 Task: Search one way flight ticket for 5 adults, 2 children, 1 infant in seat and 2 infants on lap in economy from Huntsville: Huntsville International Airport(carl T. Jones Field) to Evansville: Evansville Regional Airport on 5-3-2023. Choice of flights is Singapure airlines. Number of bags: 2 checked bags. Price is upto 106000. Outbound departure time preference is 11:30.
Action: Mouse moved to (316, 15)
Screenshot: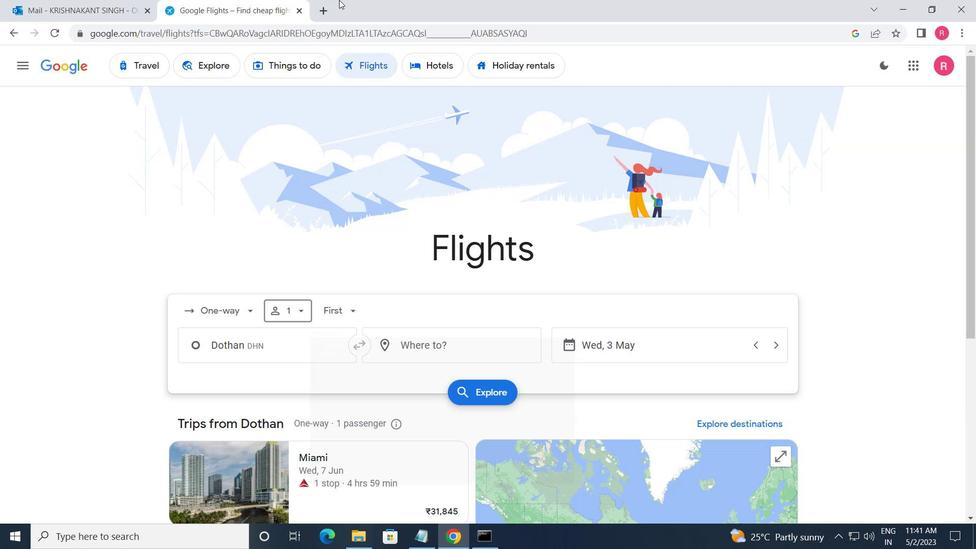 
Action: Mouse scrolled (316, 15) with delta (0, 0)
Screenshot: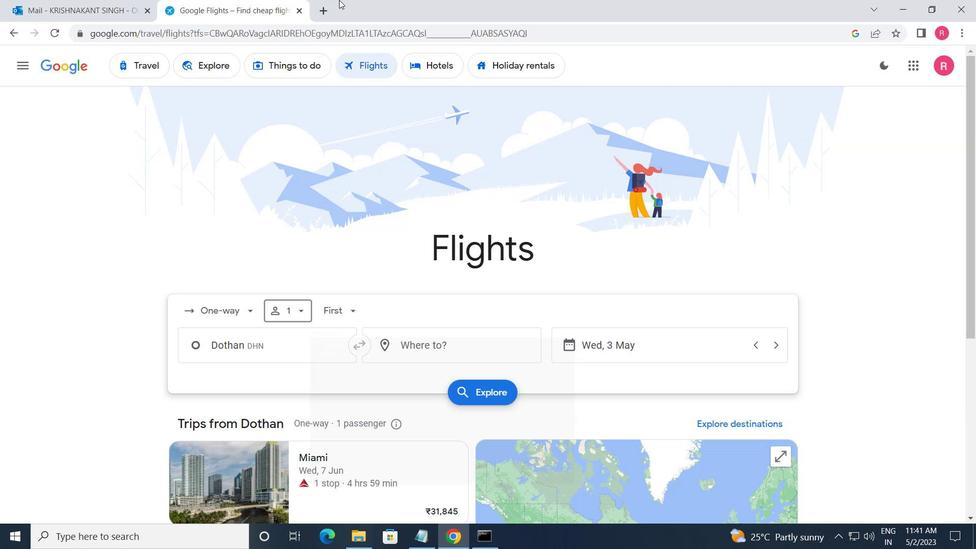 
Action: Mouse moved to (216, 323)
Screenshot: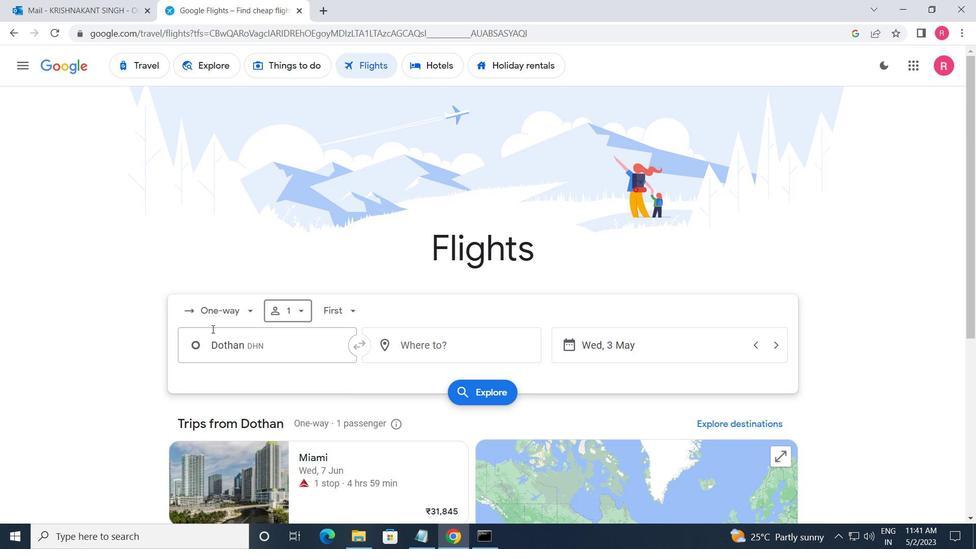 
Action: Mouse pressed left at (216, 323)
Screenshot: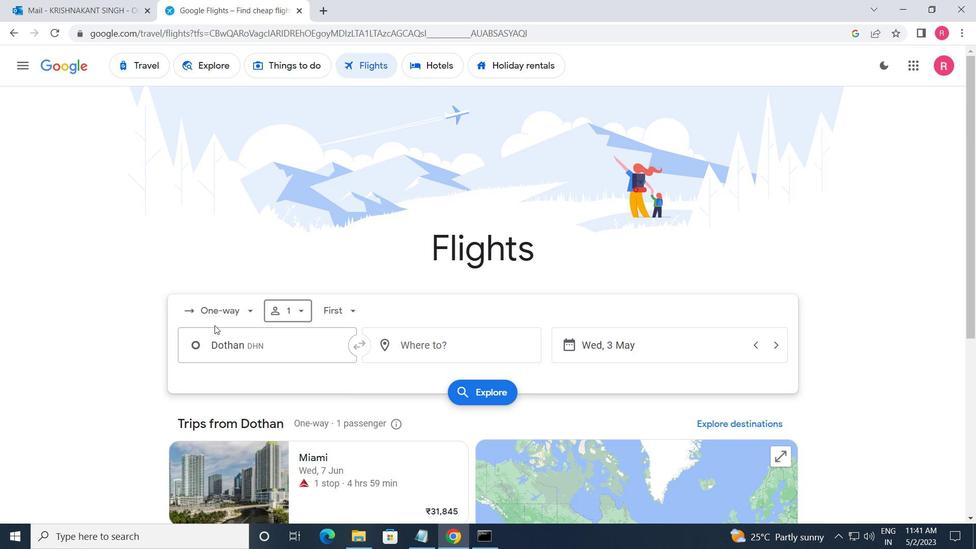 
Action: Mouse moved to (237, 373)
Screenshot: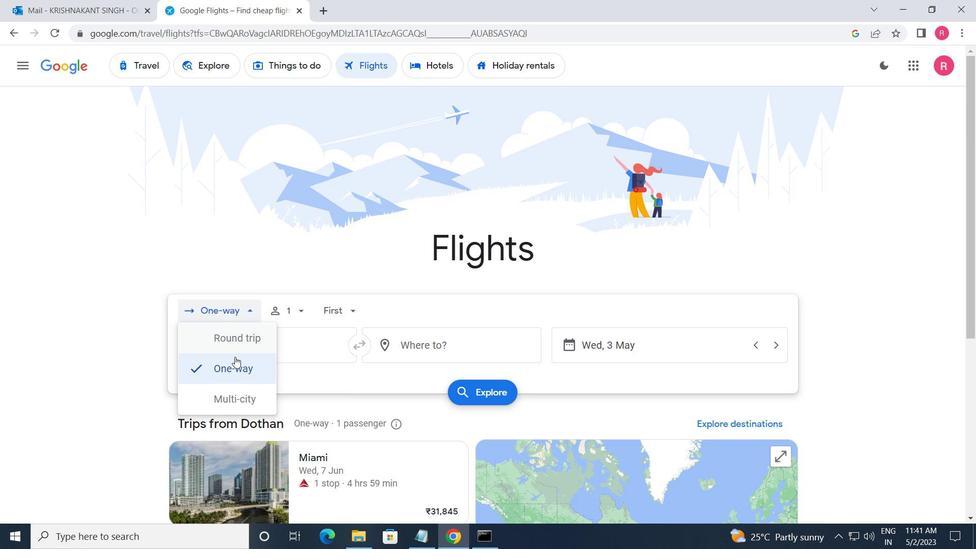 
Action: Mouse pressed left at (237, 373)
Screenshot: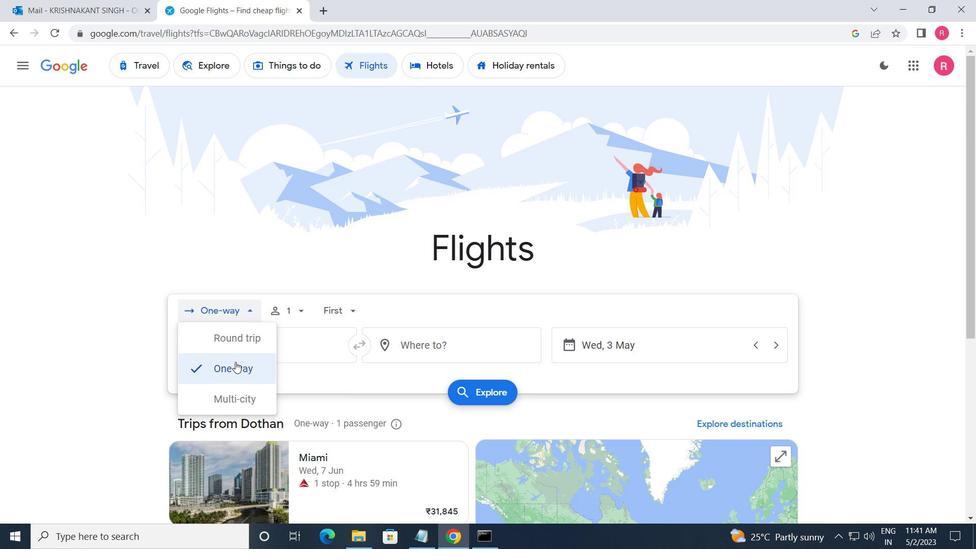
Action: Mouse moved to (292, 319)
Screenshot: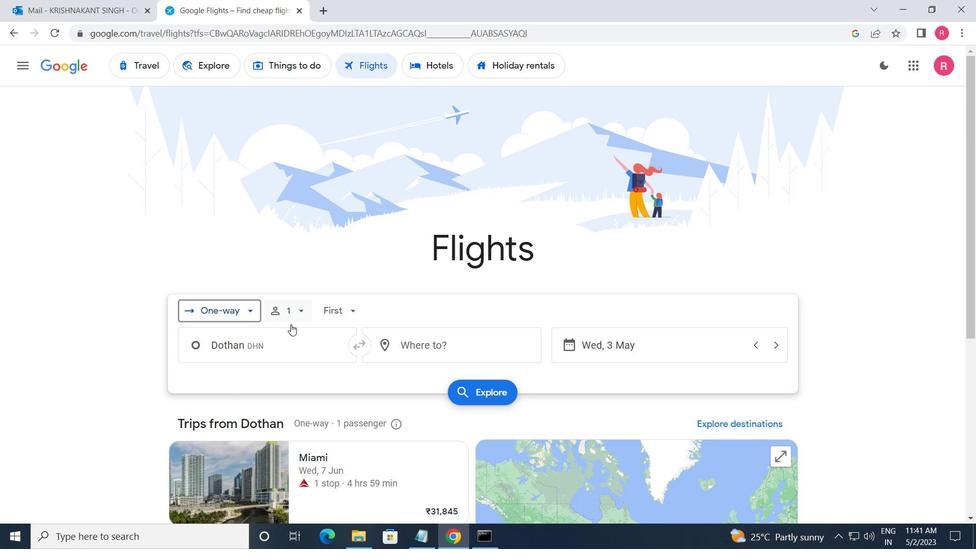 
Action: Mouse pressed left at (292, 319)
Screenshot: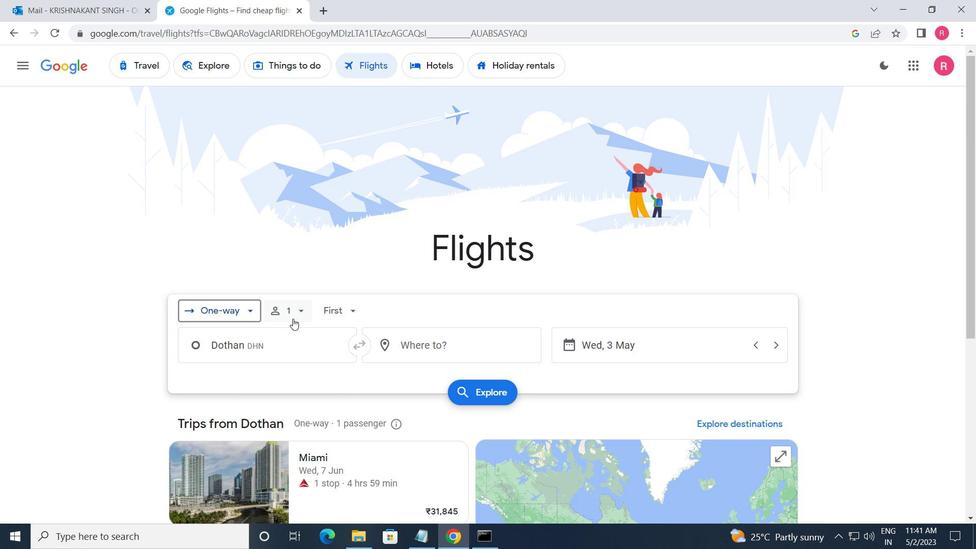 
Action: Mouse moved to (392, 344)
Screenshot: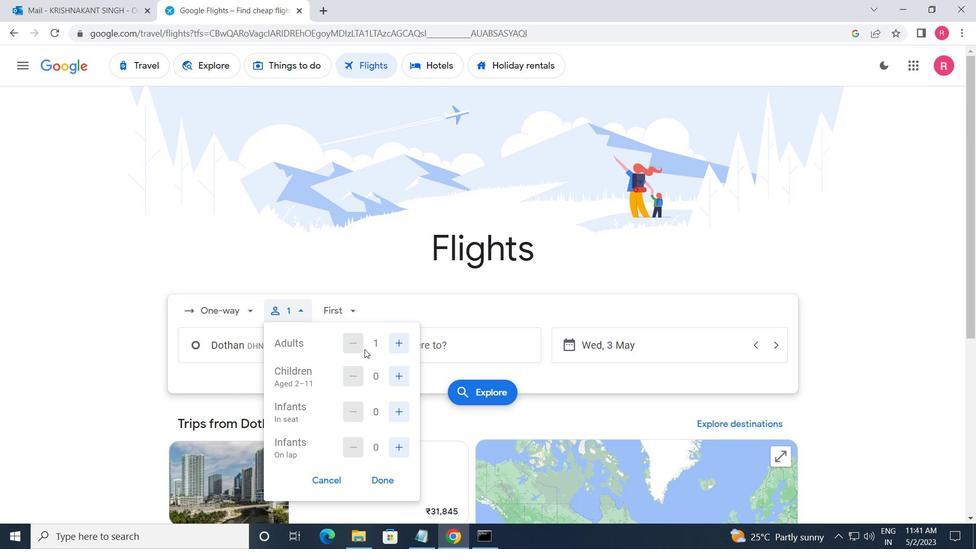 
Action: Mouse pressed left at (392, 344)
Screenshot: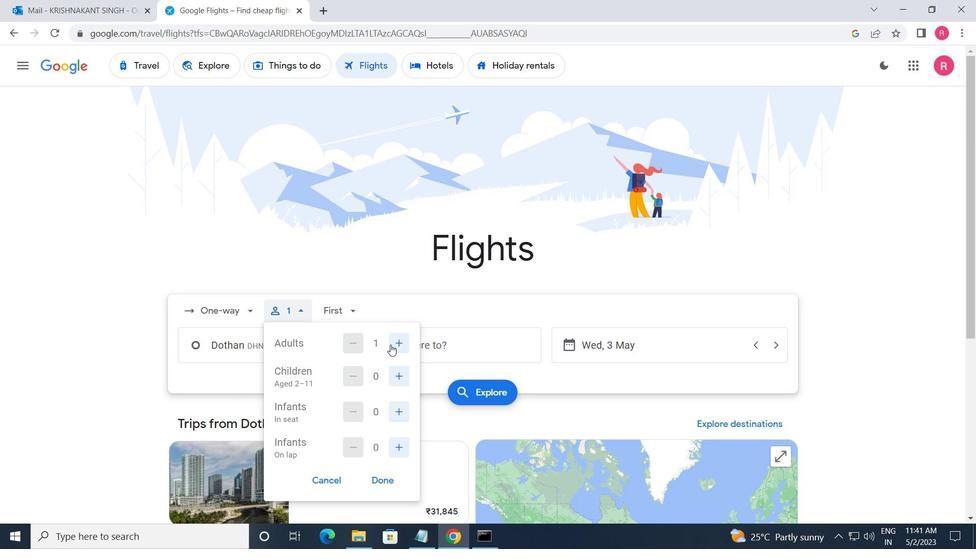 
Action: Mouse pressed left at (392, 344)
Screenshot: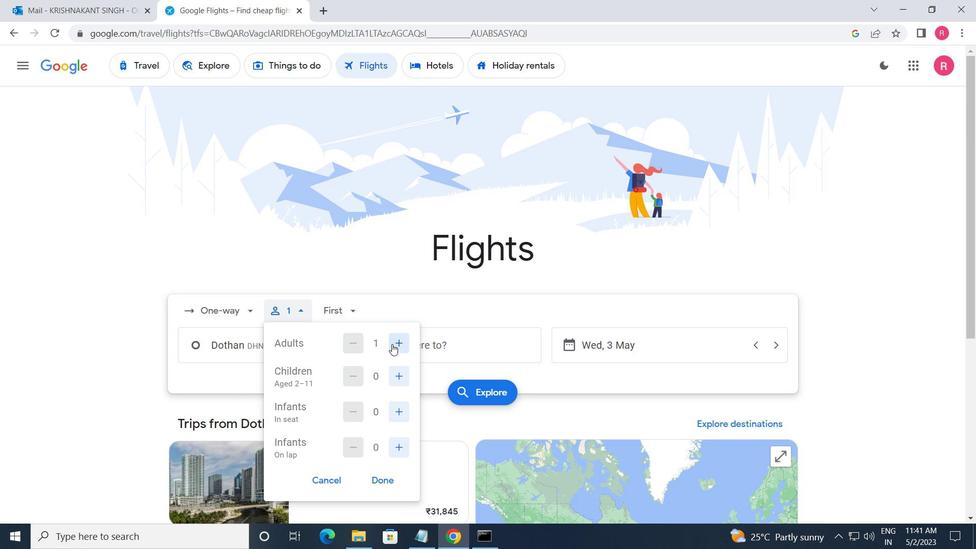 
Action: Mouse pressed left at (392, 344)
Screenshot: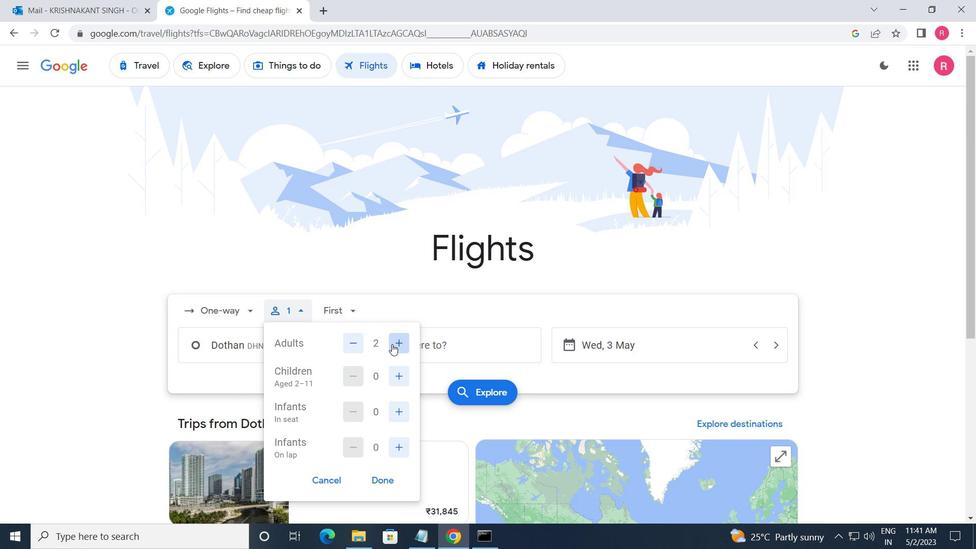 
Action: Mouse moved to (392, 344)
Screenshot: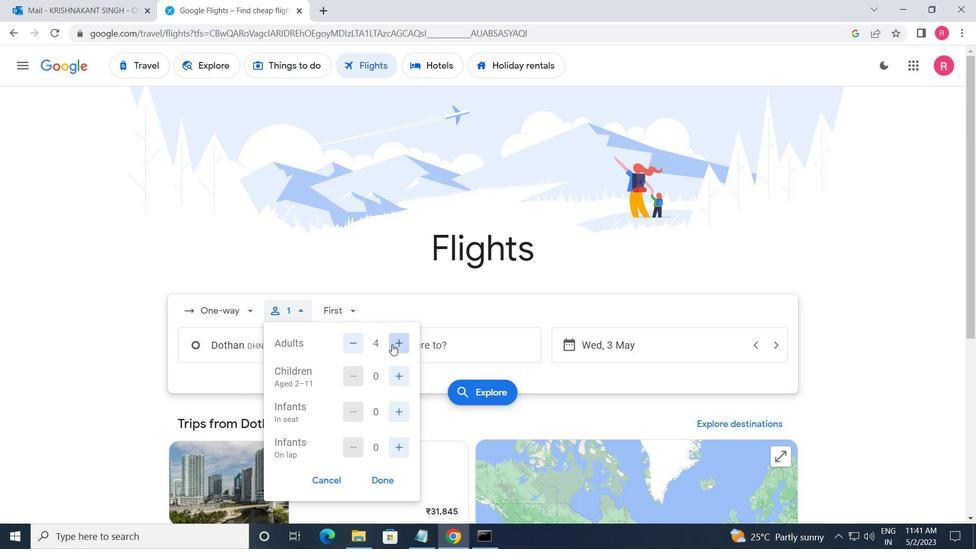 
Action: Mouse pressed left at (392, 344)
Screenshot: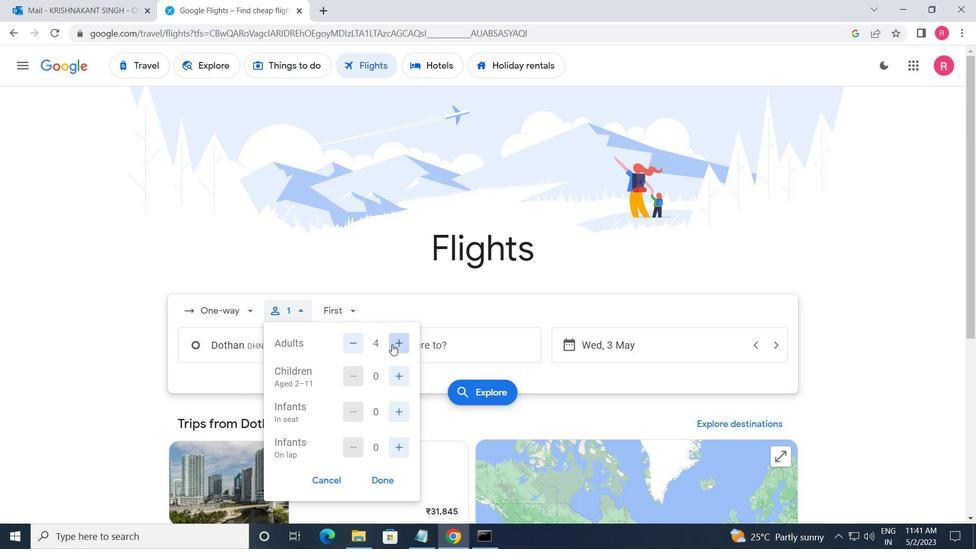 
Action: Mouse moved to (402, 375)
Screenshot: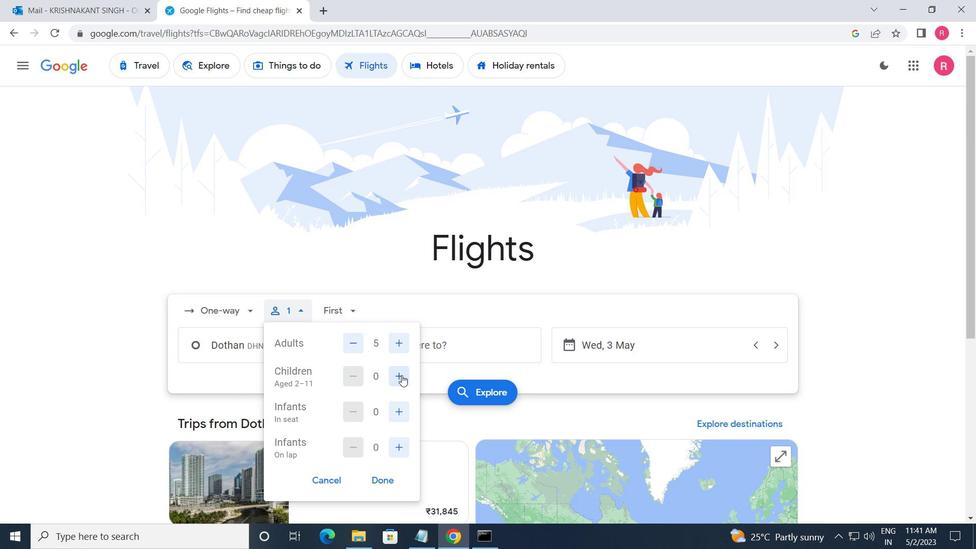 
Action: Mouse pressed left at (402, 375)
Screenshot: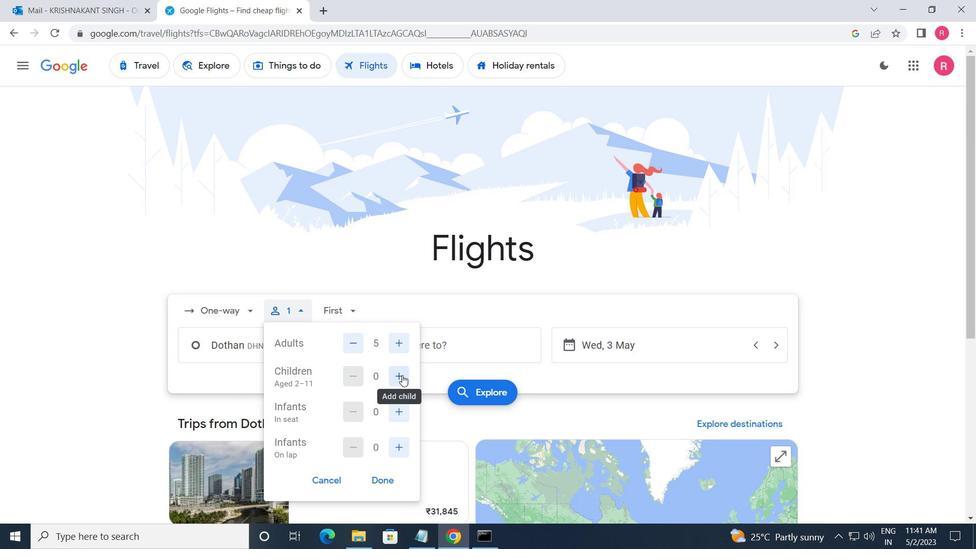 
Action: Mouse moved to (402, 375)
Screenshot: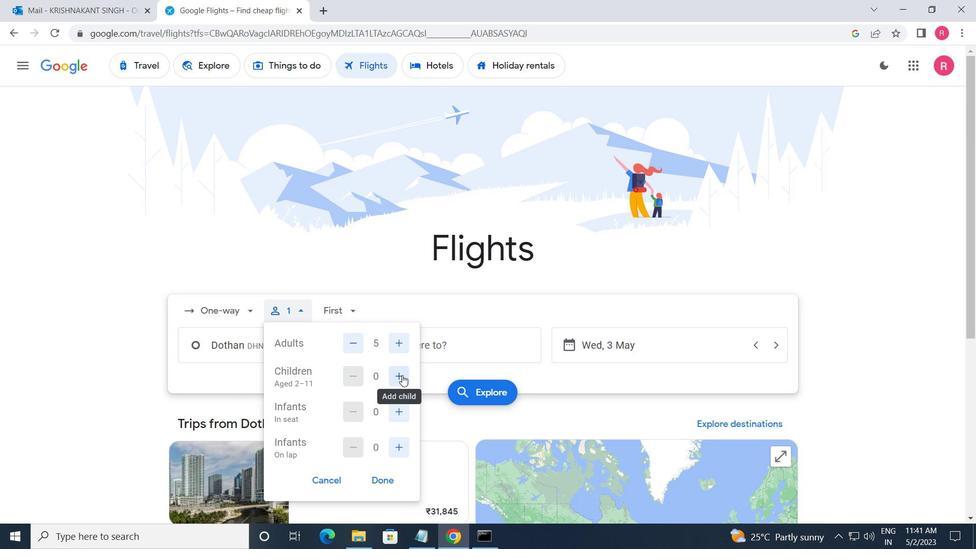 
Action: Mouse pressed left at (402, 375)
Screenshot: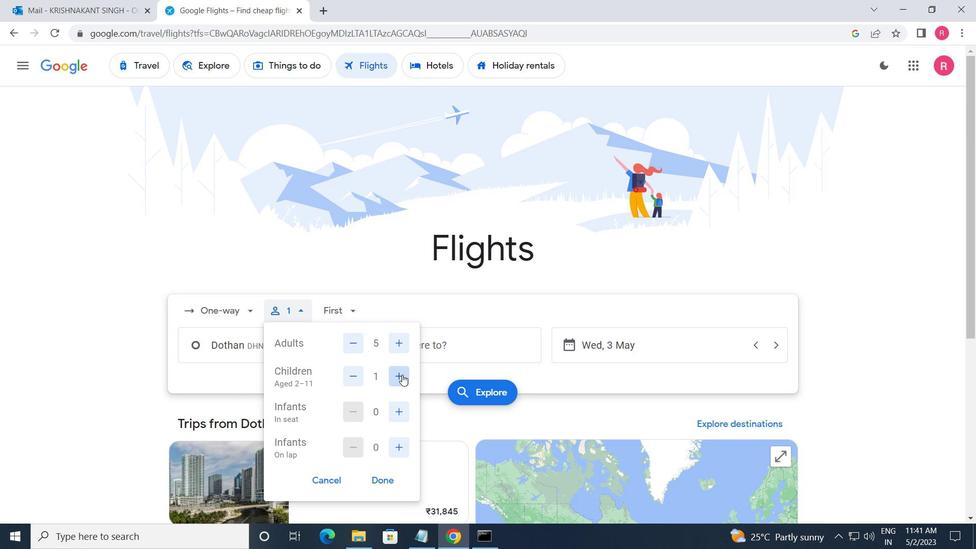 
Action: Mouse moved to (398, 404)
Screenshot: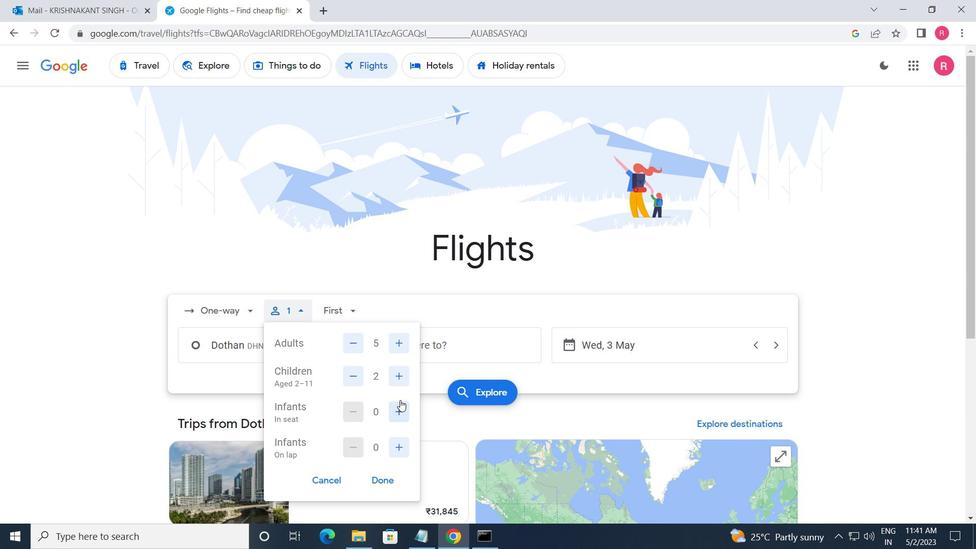 
Action: Mouse pressed left at (398, 404)
Screenshot: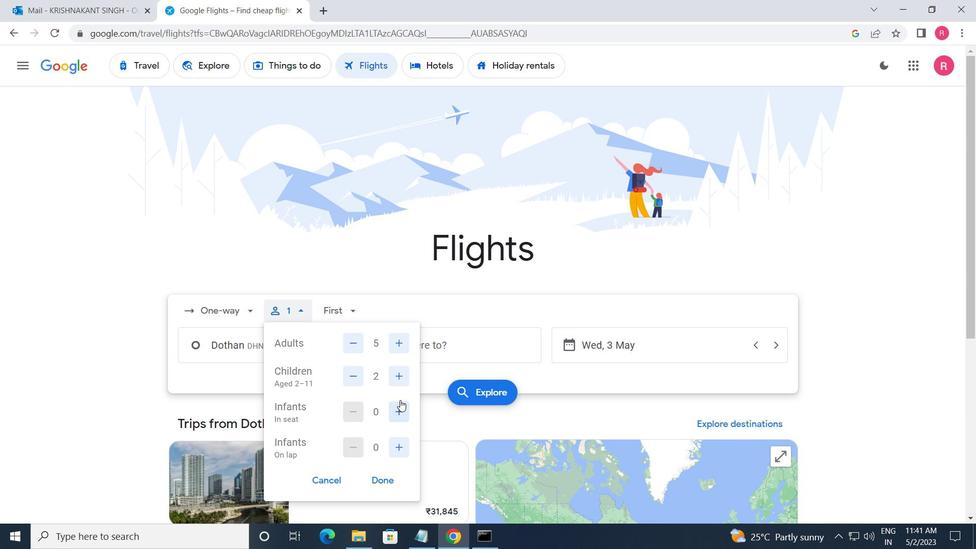 
Action: Mouse moved to (394, 448)
Screenshot: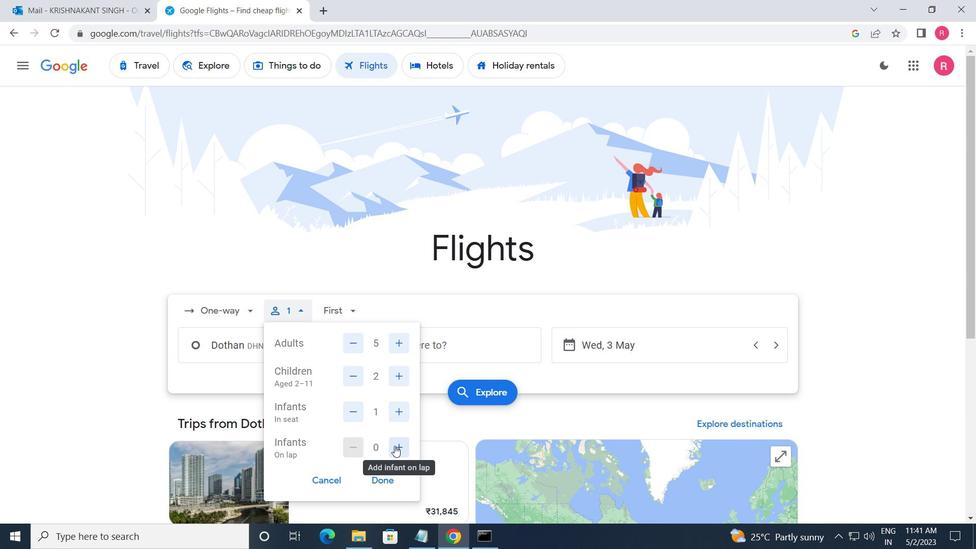 
Action: Mouse pressed left at (394, 448)
Screenshot: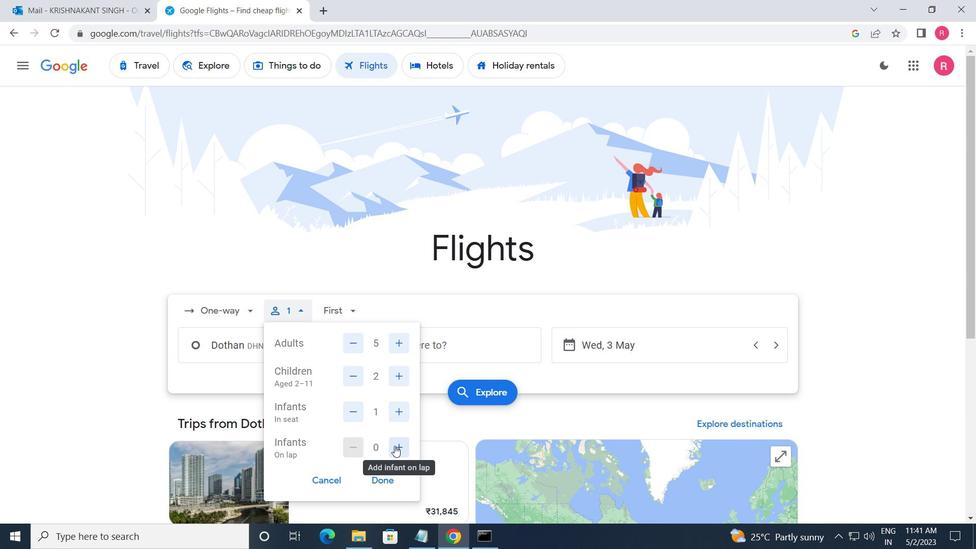 
Action: Mouse moved to (380, 474)
Screenshot: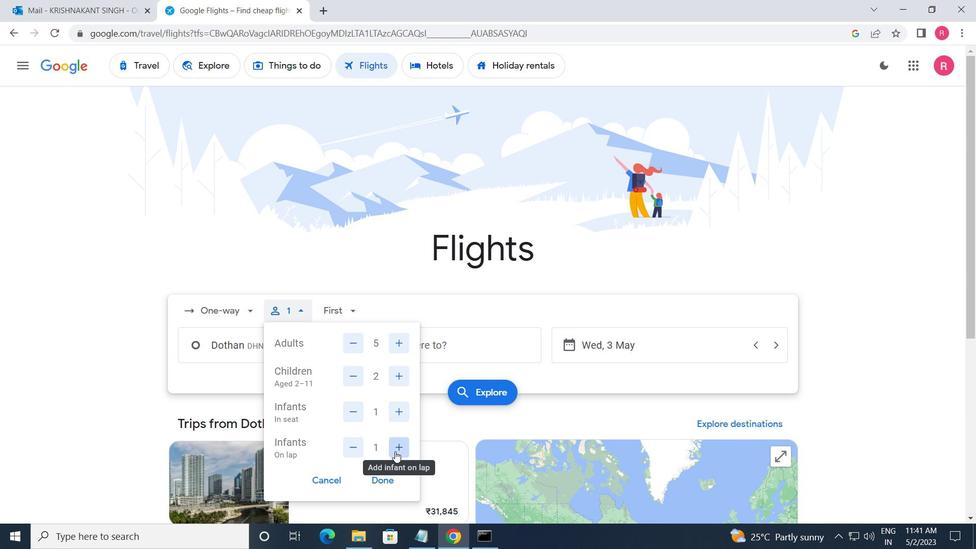 
Action: Mouse pressed left at (380, 474)
Screenshot: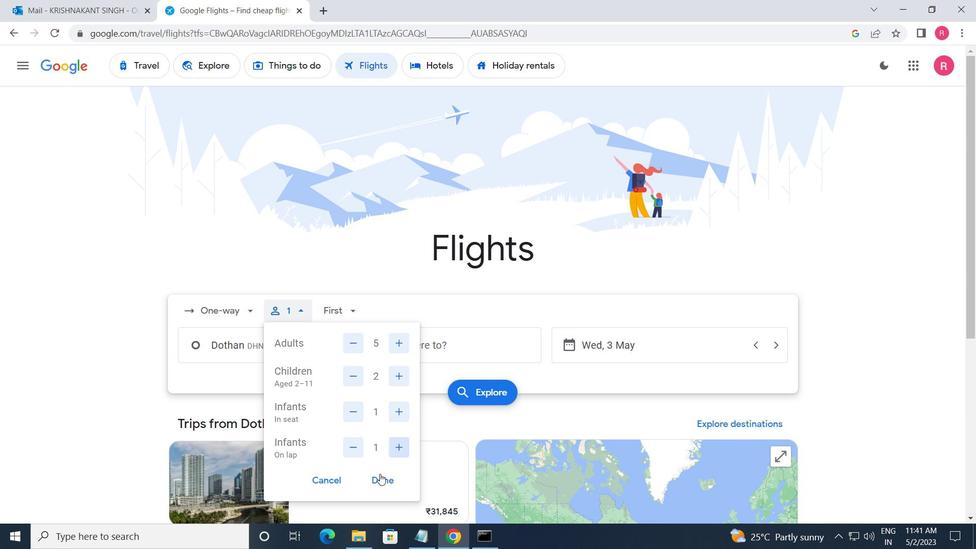 
Action: Mouse moved to (341, 319)
Screenshot: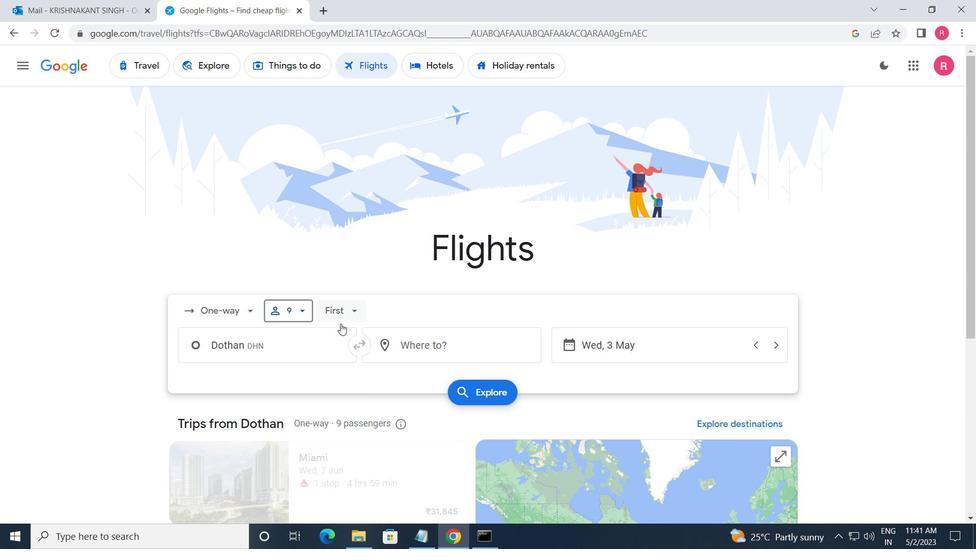 
Action: Mouse pressed left at (341, 319)
Screenshot: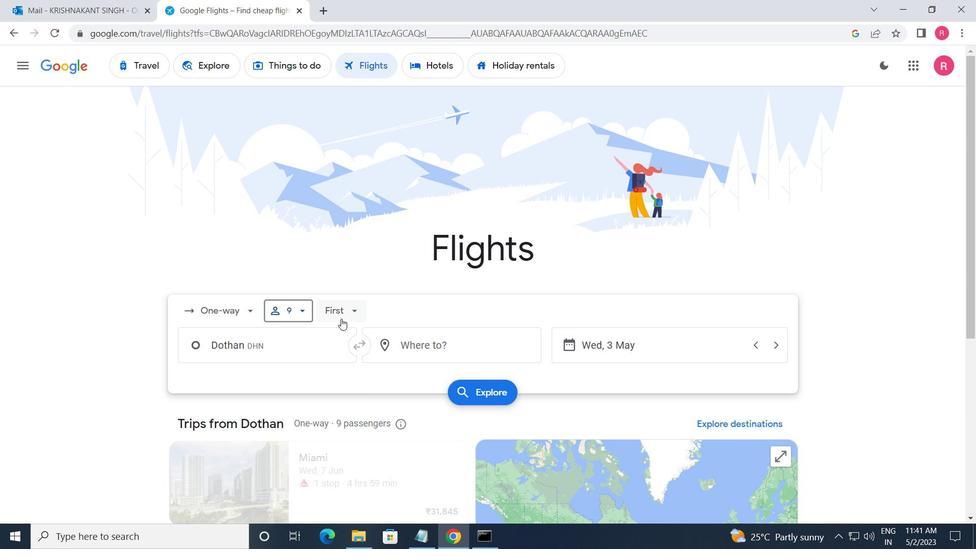 
Action: Mouse moved to (380, 349)
Screenshot: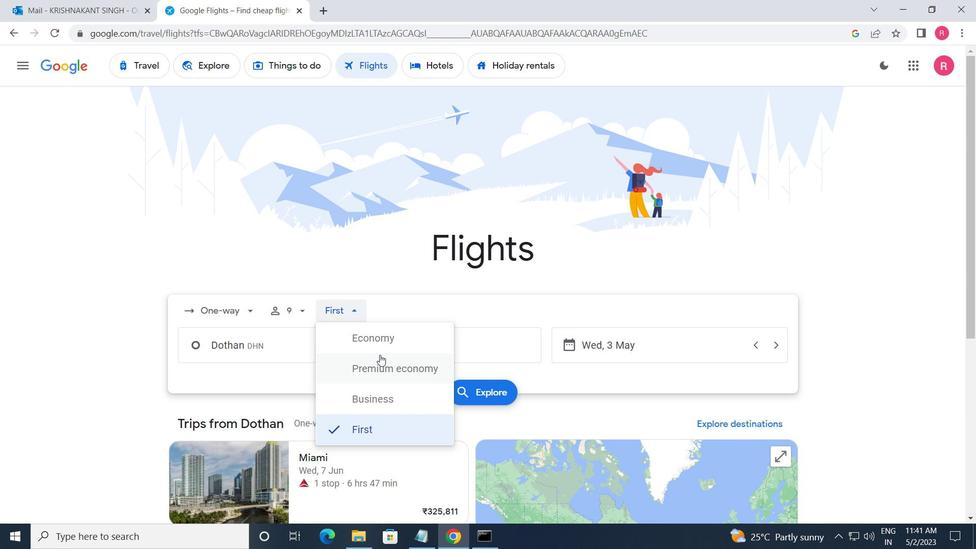
Action: Mouse pressed left at (380, 349)
Screenshot: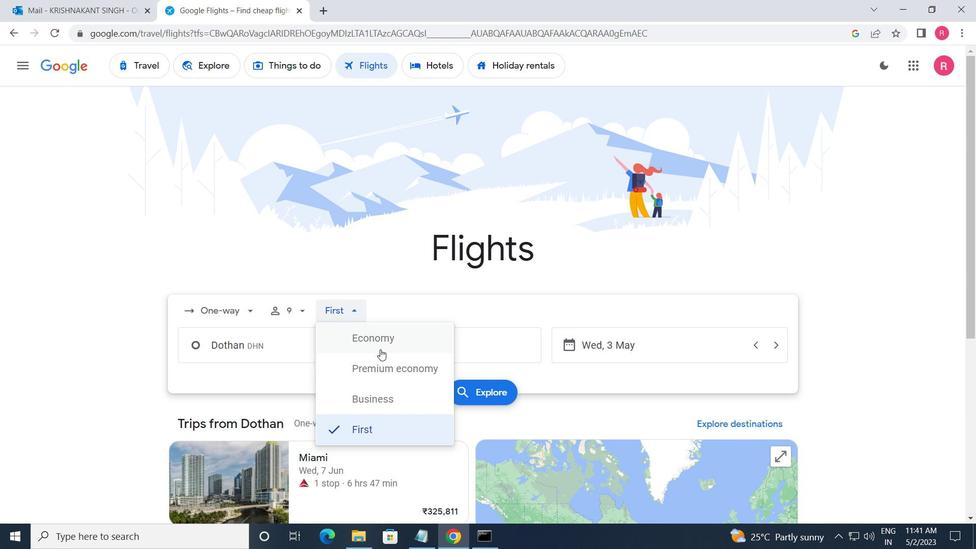 
Action: Mouse moved to (276, 339)
Screenshot: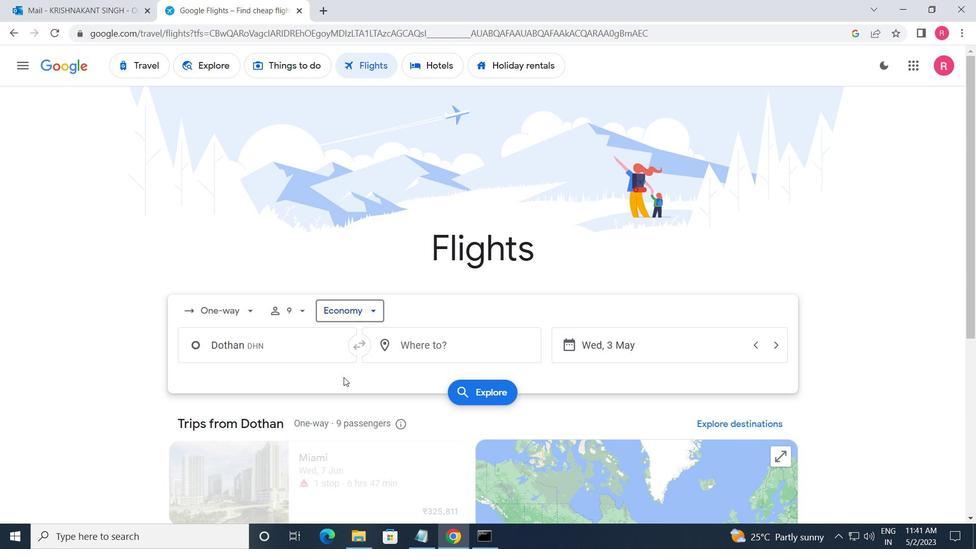 
Action: Mouse pressed left at (276, 339)
Screenshot: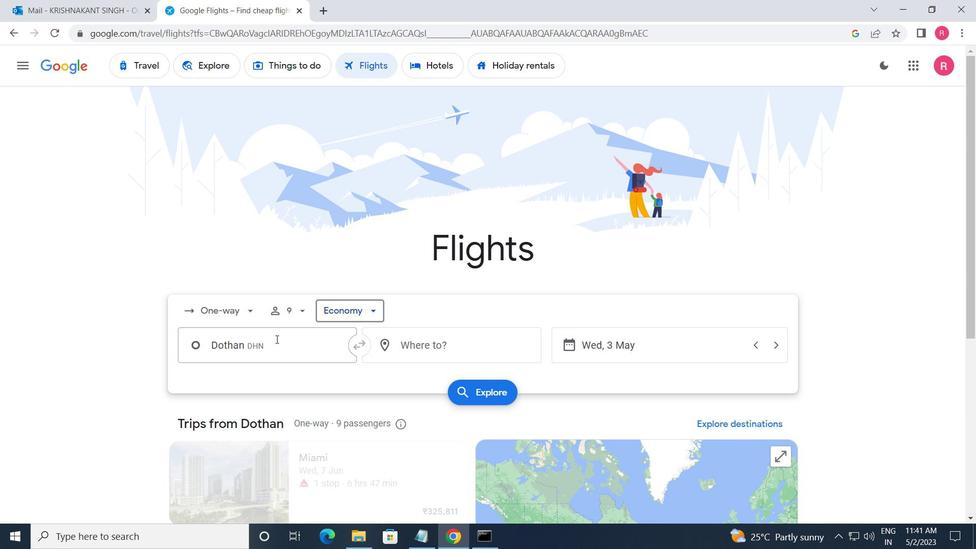
Action: Mouse moved to (248, 276)
Screenshot: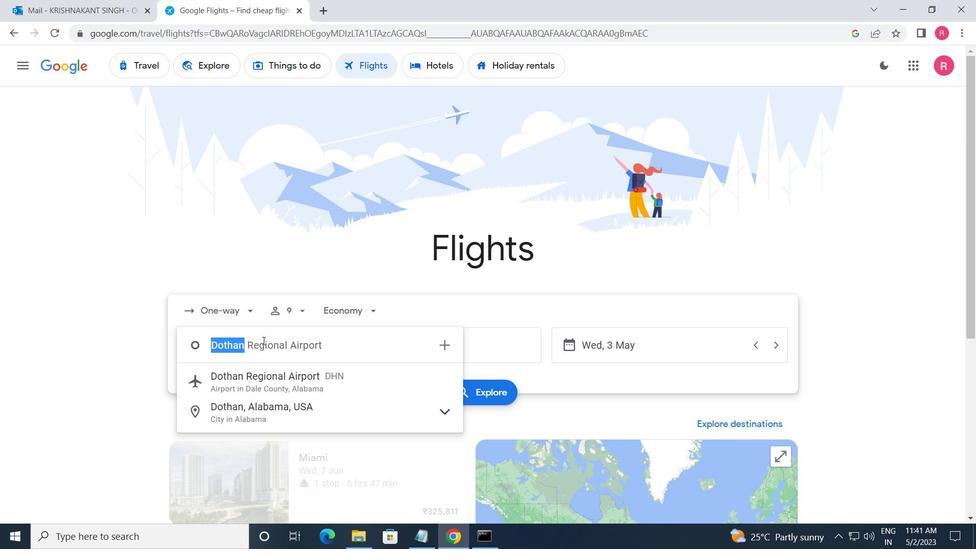 
Action: Key pressed <Key.shift_r>Hunts
Screenshot: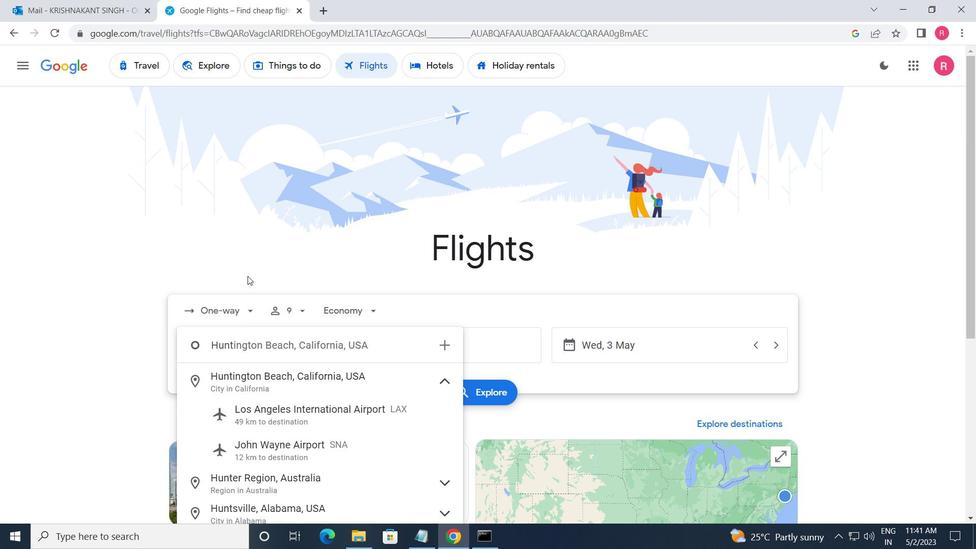 
Action: Mouse moved to (323, 427)
Screenshot: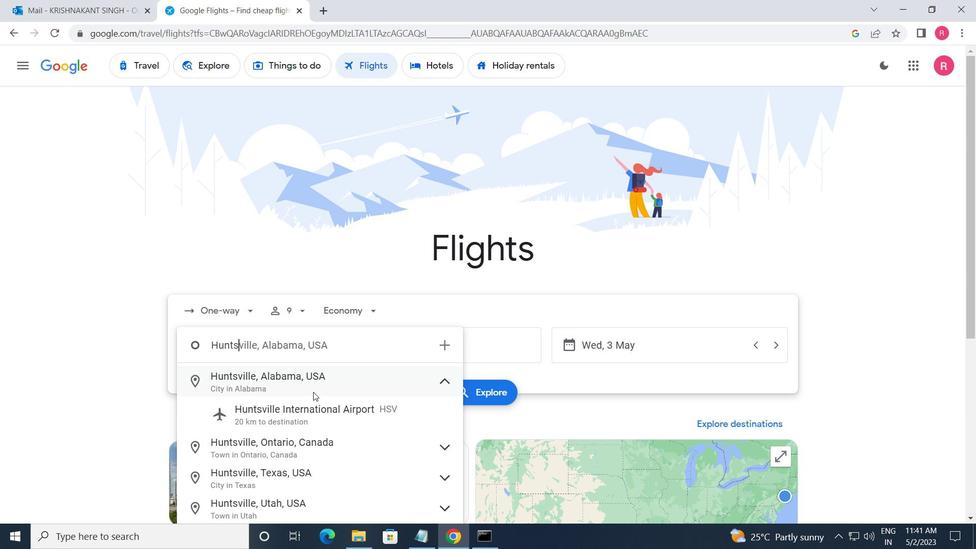 
Action: Mouse pressed left at (323, 427)
Screenshot: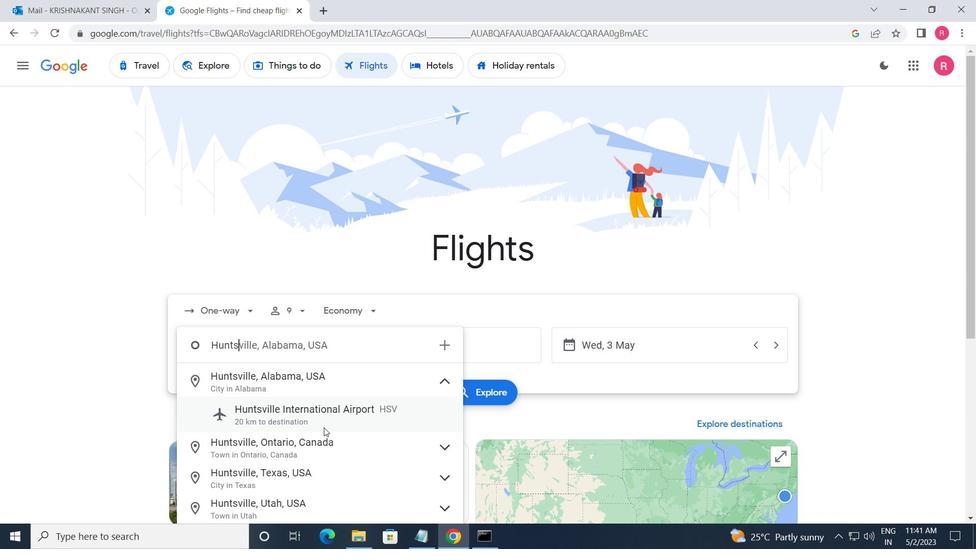 
Action: Mouse moved to (410, 353)
Screenshot: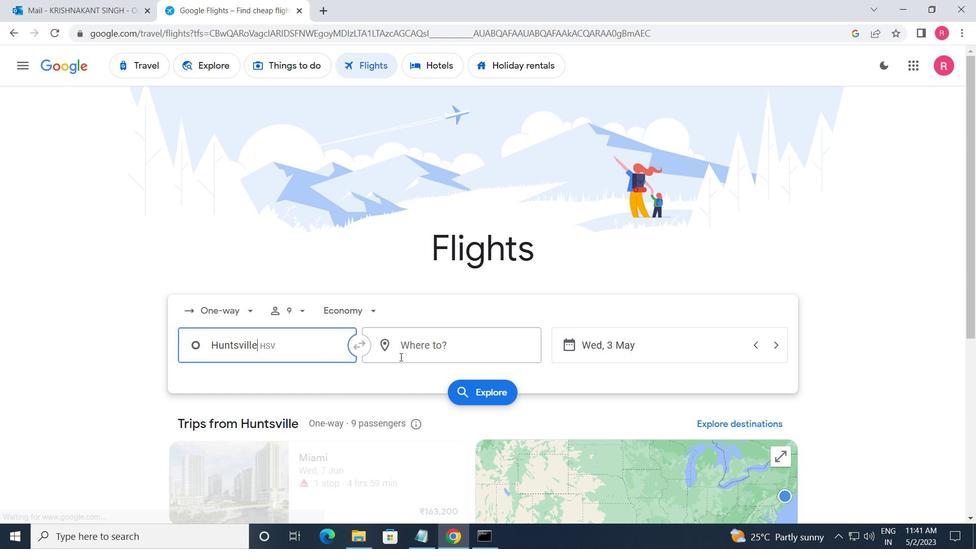 
Action: Mouse pressed left at (410, 353)
Screenshot: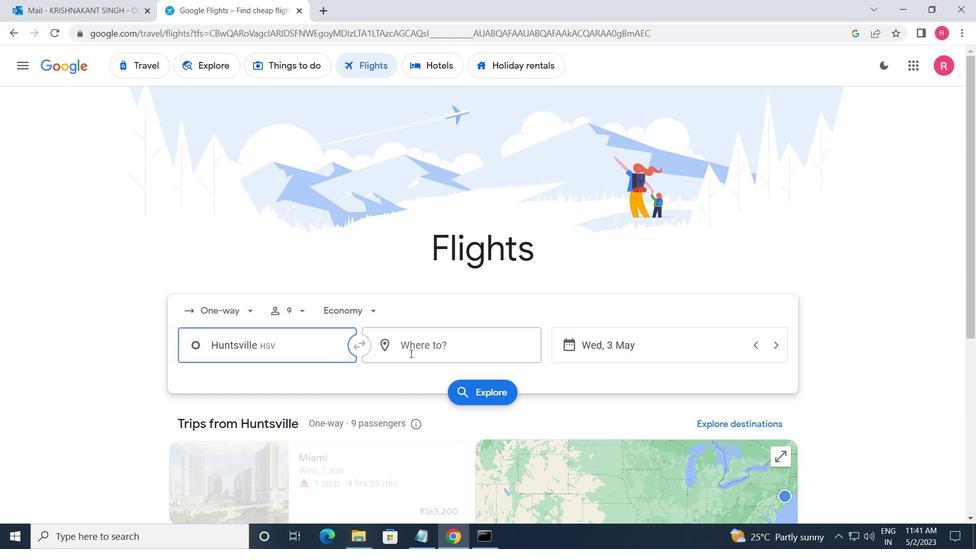 
Action: Mouse moved to (448, 470)
Screenshot: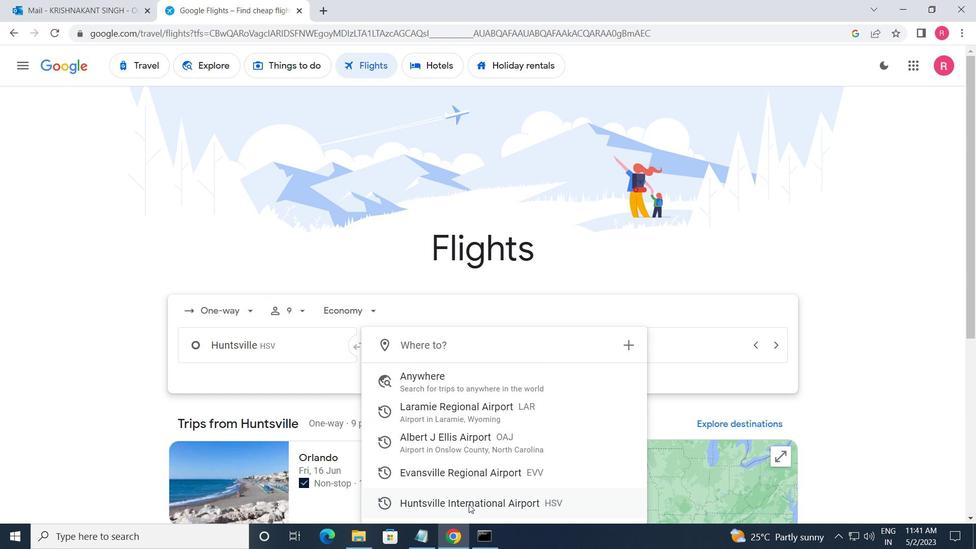
Action: Mouse pressed left at (448, 470)
Screenshot: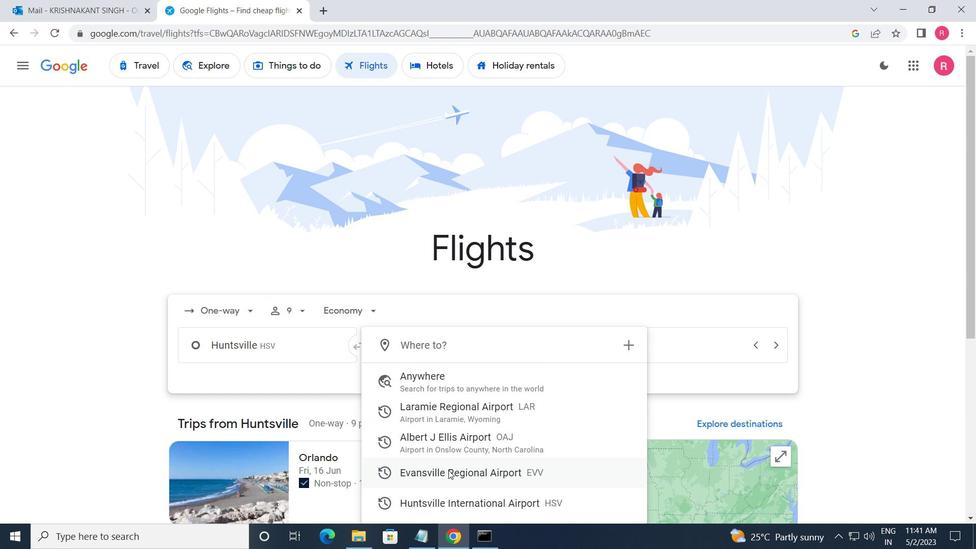 
Action: Mouse moved to (632, 343)
Screenshot: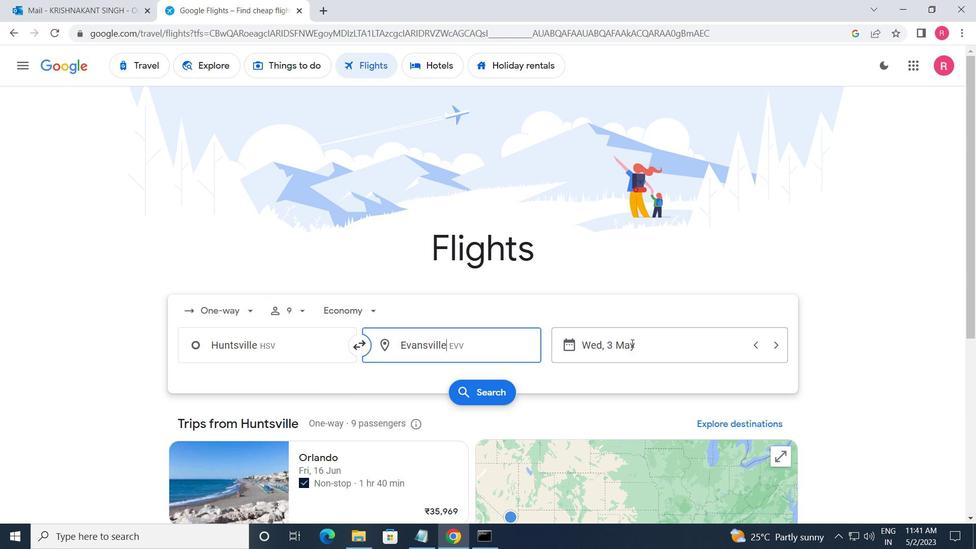 
Action: Mouse pressed left at (632, 343)
Screenshot: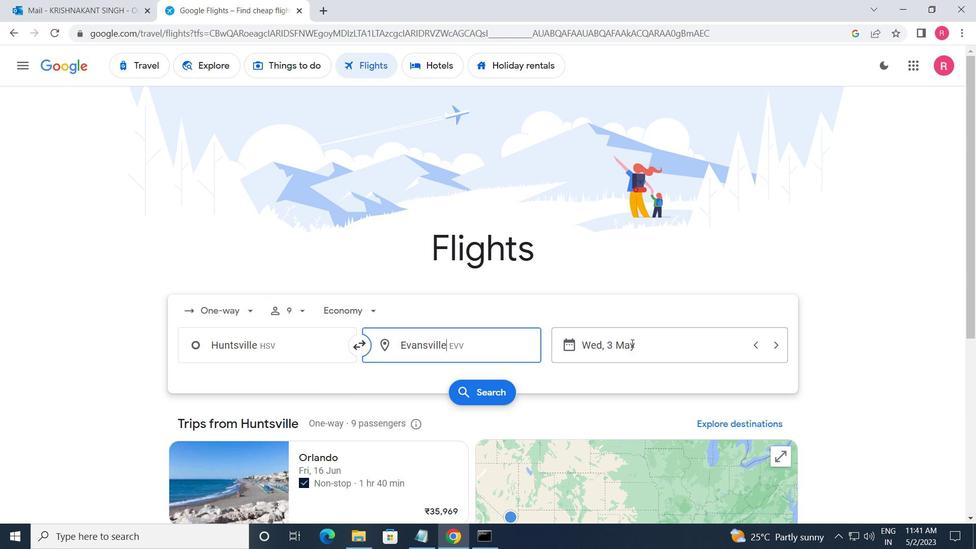 
Action: Mouse moved to (428, 288)
Screenshot: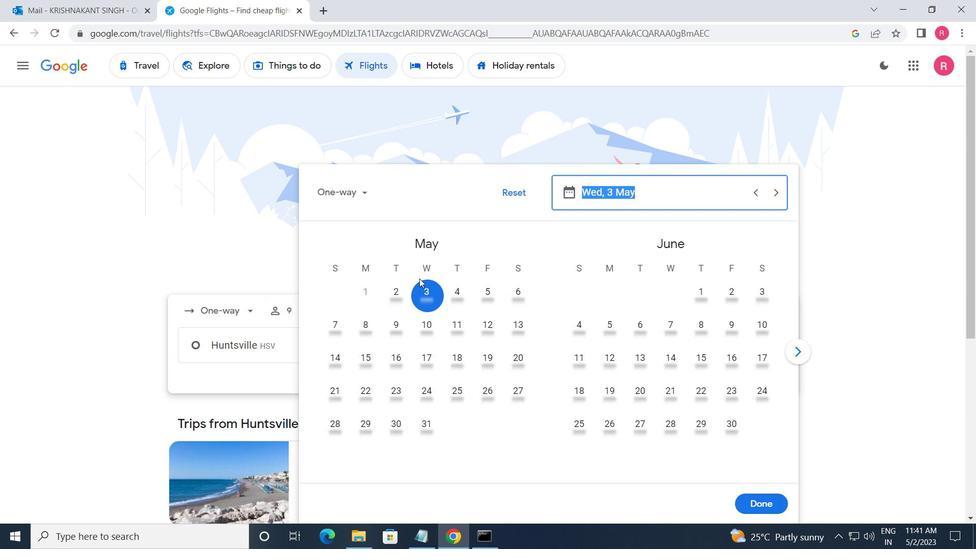 
Action: Mouse pressed left at (428, 288)
Screenshot: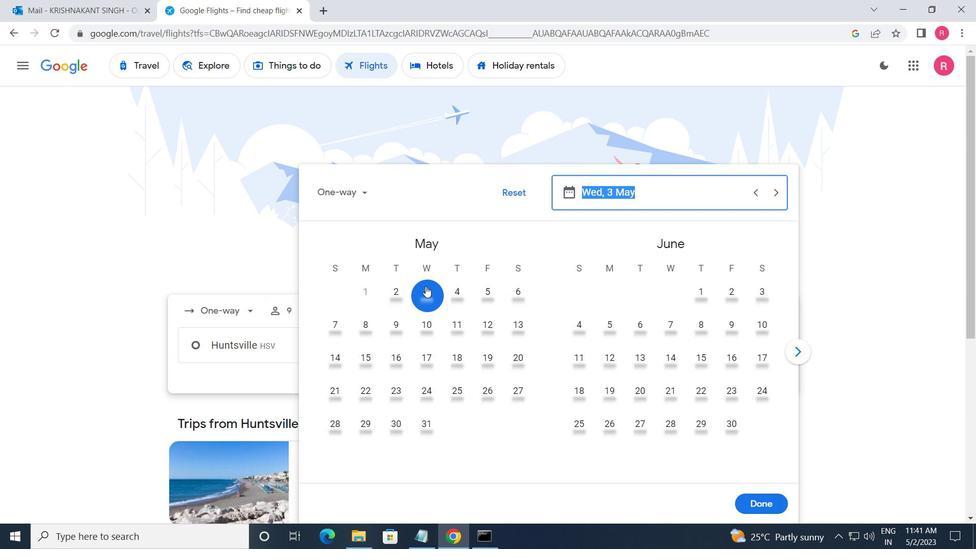 
Action: Mouse moved to (745, 505)
Screenshot: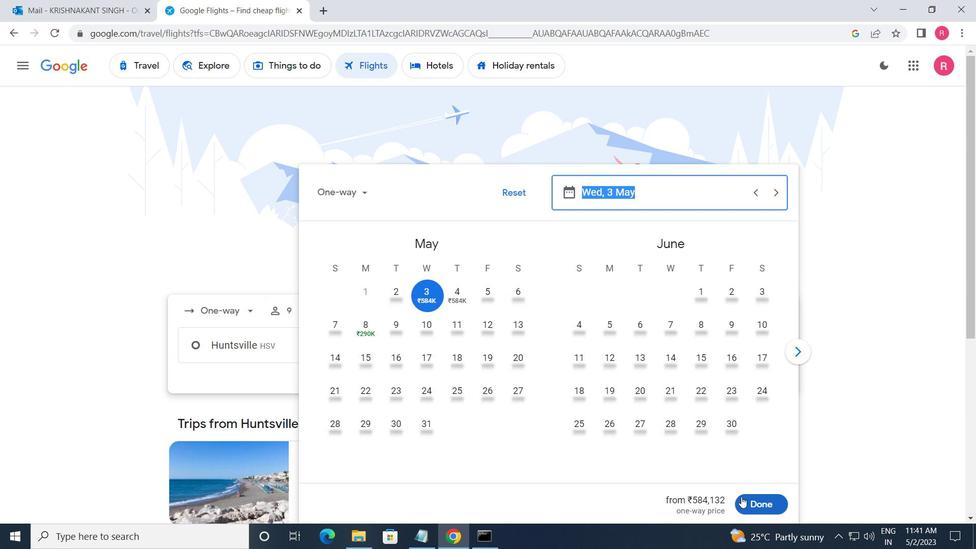 
Action: Mouse pressed left at (745, 505)
Screenshot: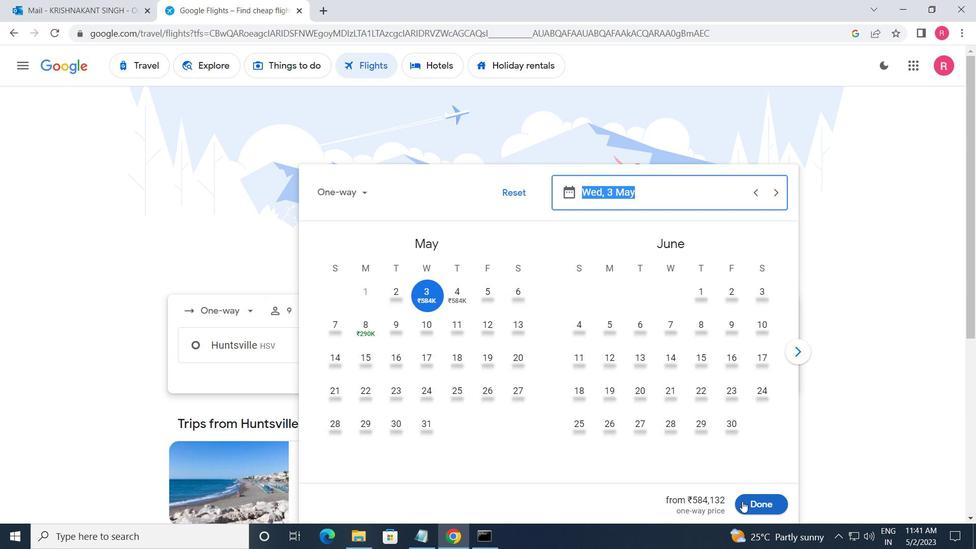 
Action: Mouse moved to (474, 384)
Screenshot: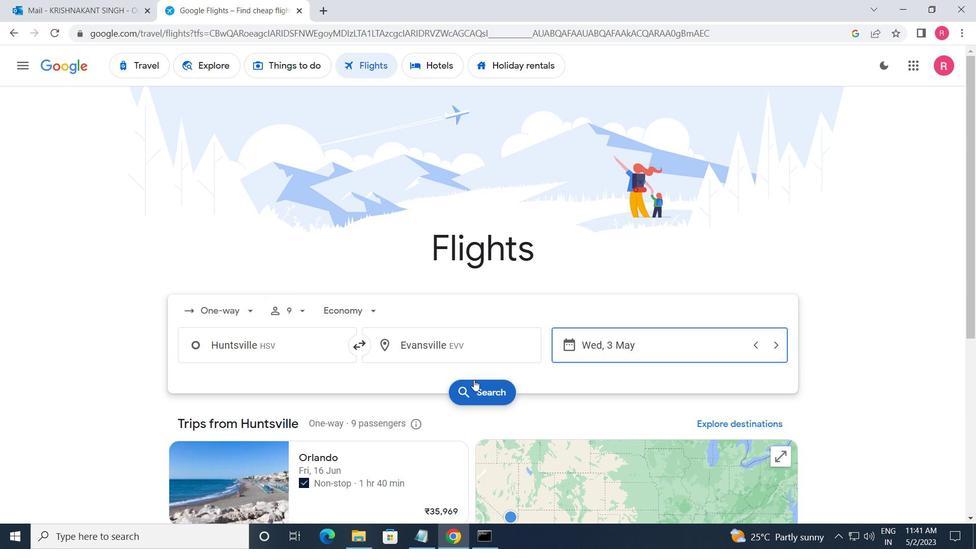 
Action: Mouse pressed left at (474, 384)
Screenshot: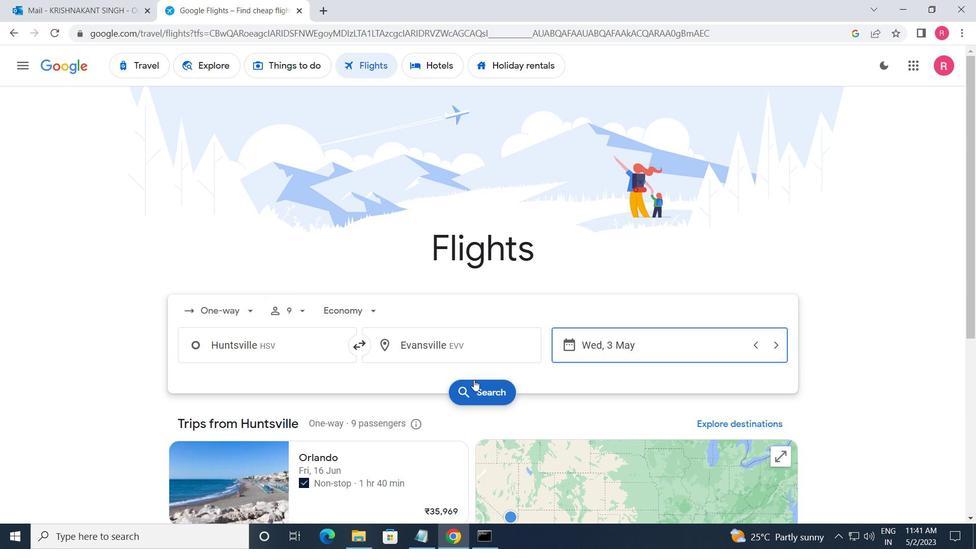 
Action: Mouse moved to (204, 183)
Screenshot: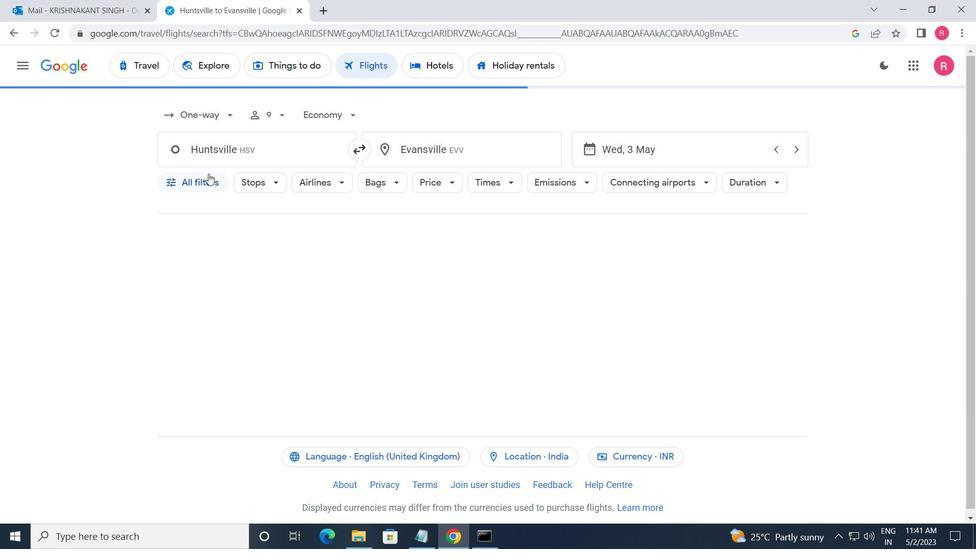 
Action: Mouse pressed left at (204, 183)
Screenshot: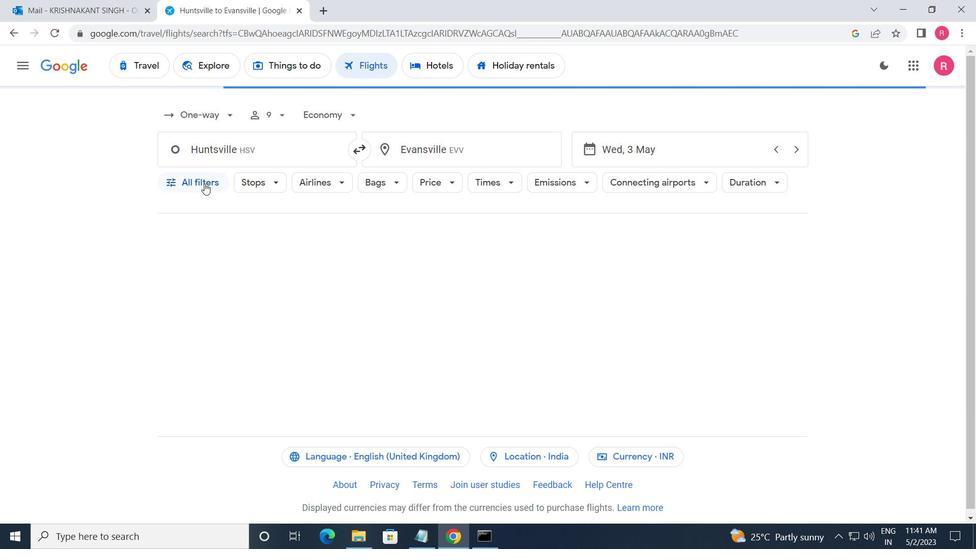 
Action: Mouse moved to (245, 324)
Screenshot: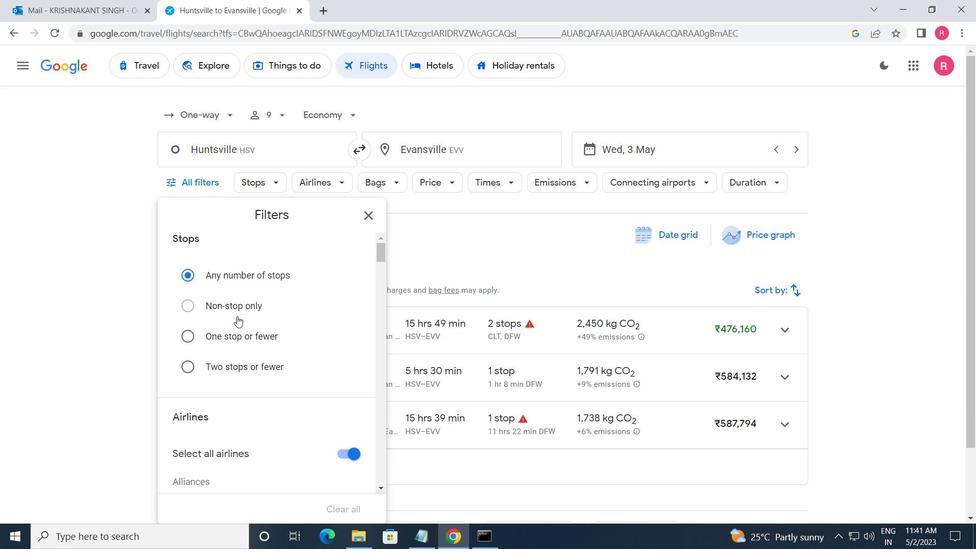 
Action: Mouse scrolled (245, 324) with delta (0, 0)
Screenshot: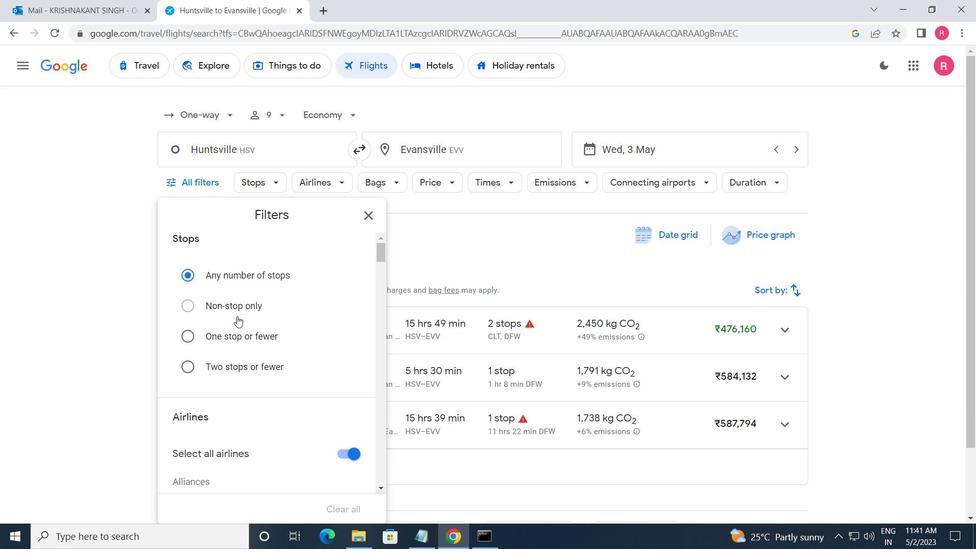 
Action: Mouse moved to (248, 325)
Screenshot: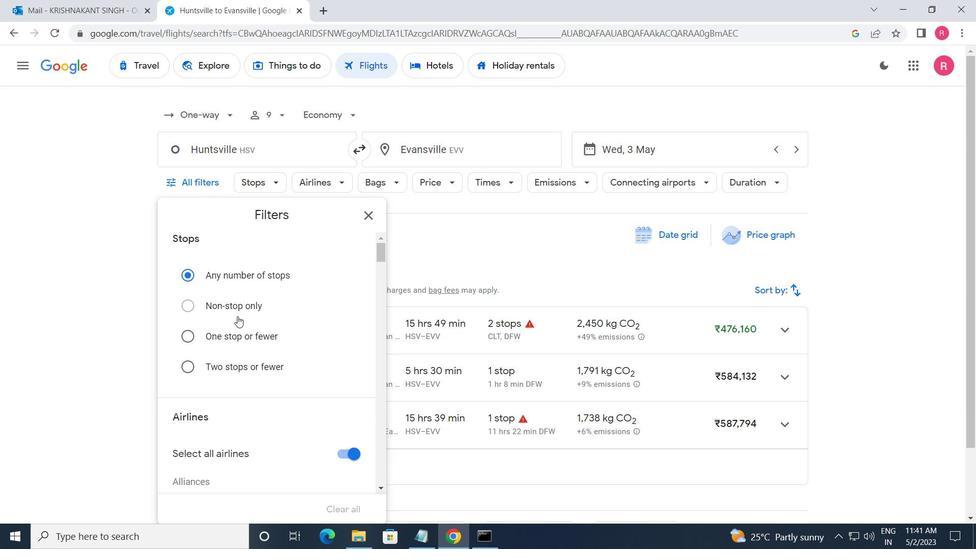 
Action: Mouse scrolled (248, 325) with delta (0, 0)
Screenshot: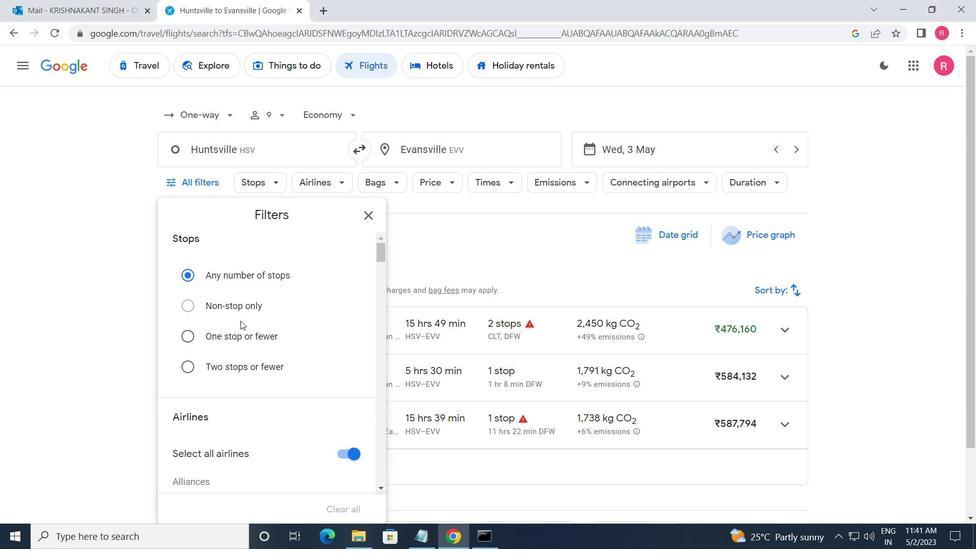 
Action: Mouse moved to (248, 326)
Screenshot: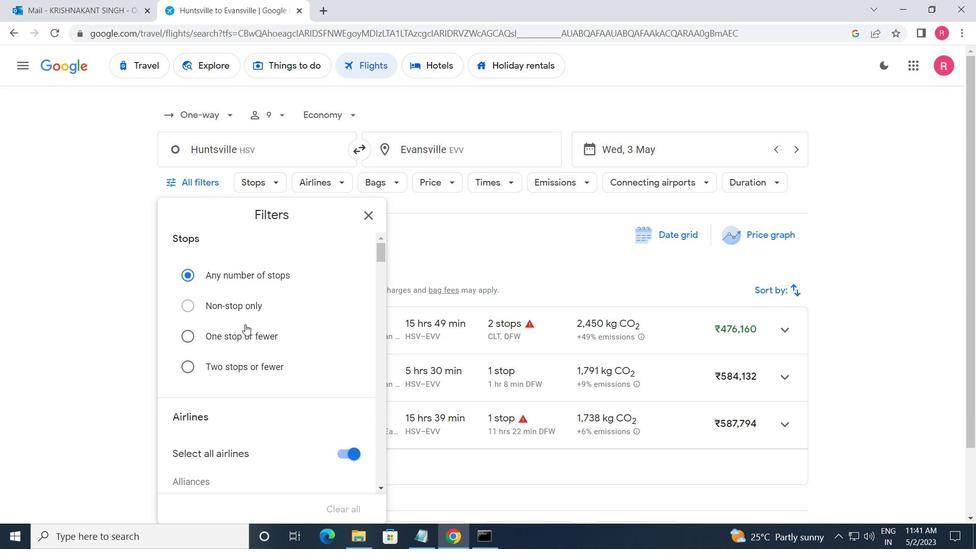 
Action: Mouse scrolled (248, 325) with delta (0, 0)
Screenshot: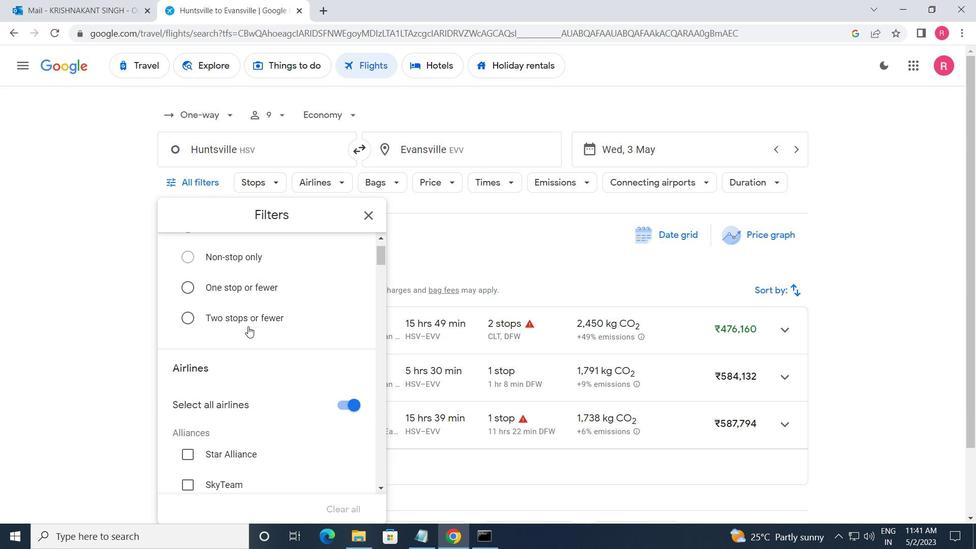 
Action: Mouse moved to (249, 326)
Screenshot: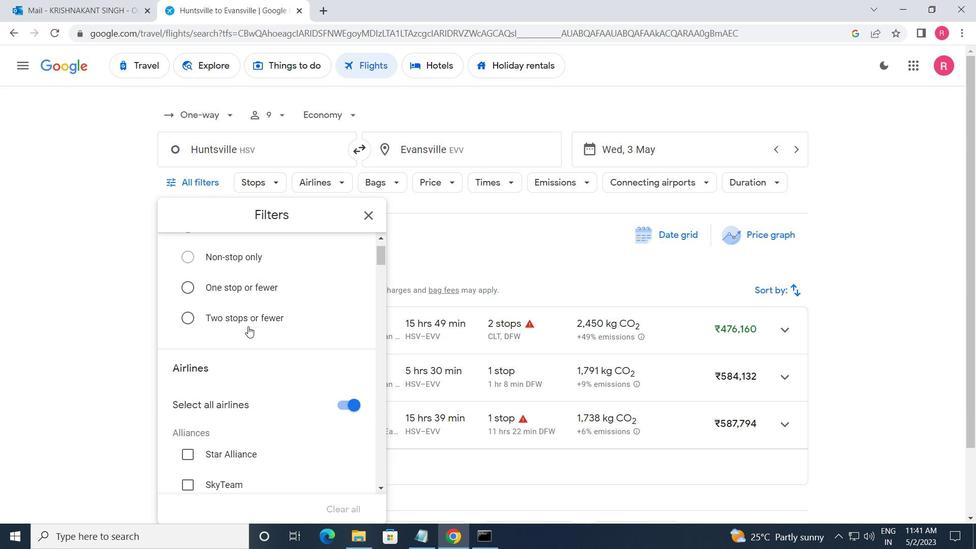 
Action: Mouse scrolled (249, 326) with delta (0, 0)
Screenshot: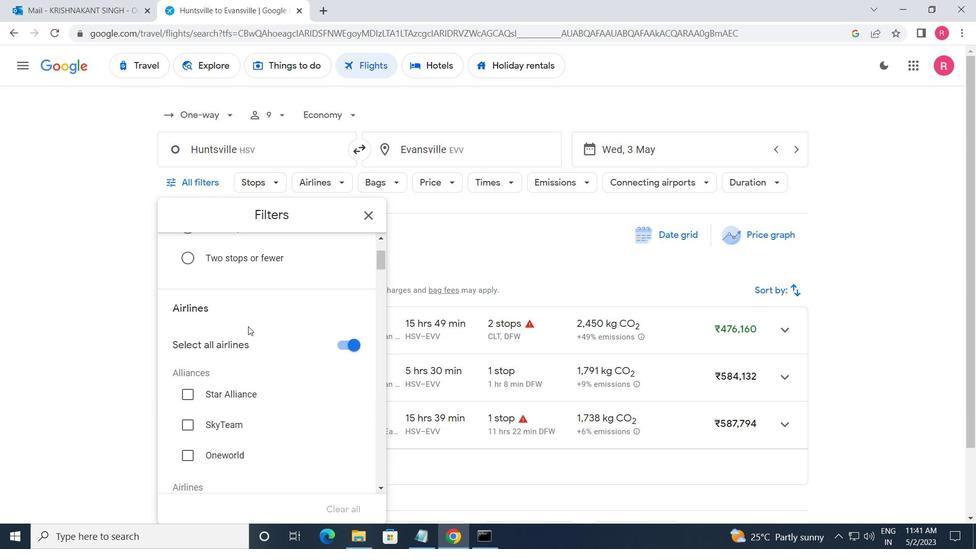 
Action: Mouse moved to (249, 326)
Screenshot: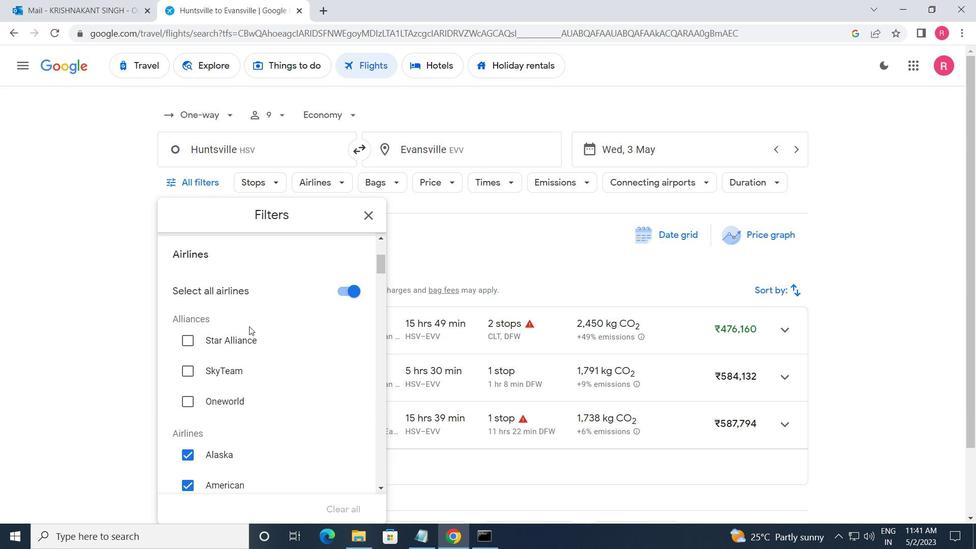 
Action: Mouse scrolled (249, 326) with delta (0, 0)
Screenshot: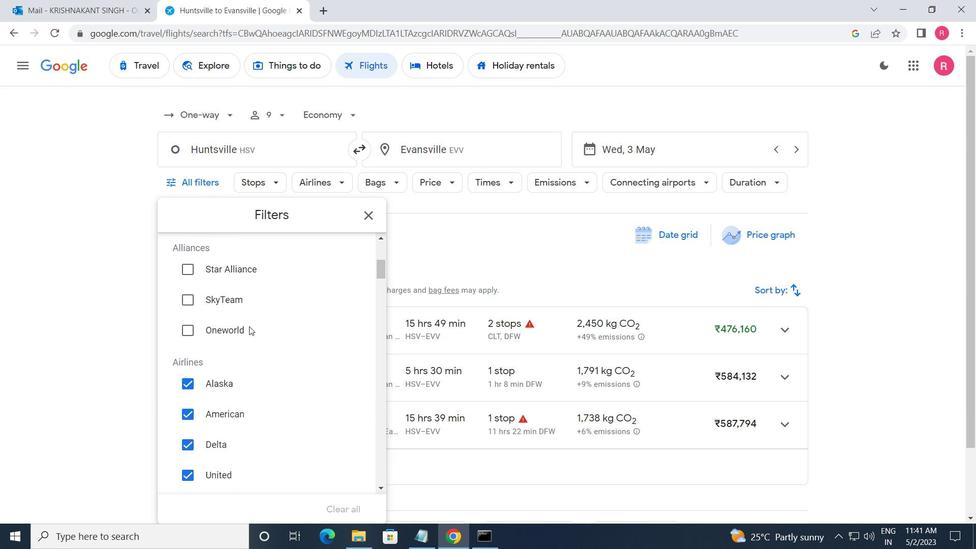 
Action: Mouse moved to (253, 322)
Screenshot: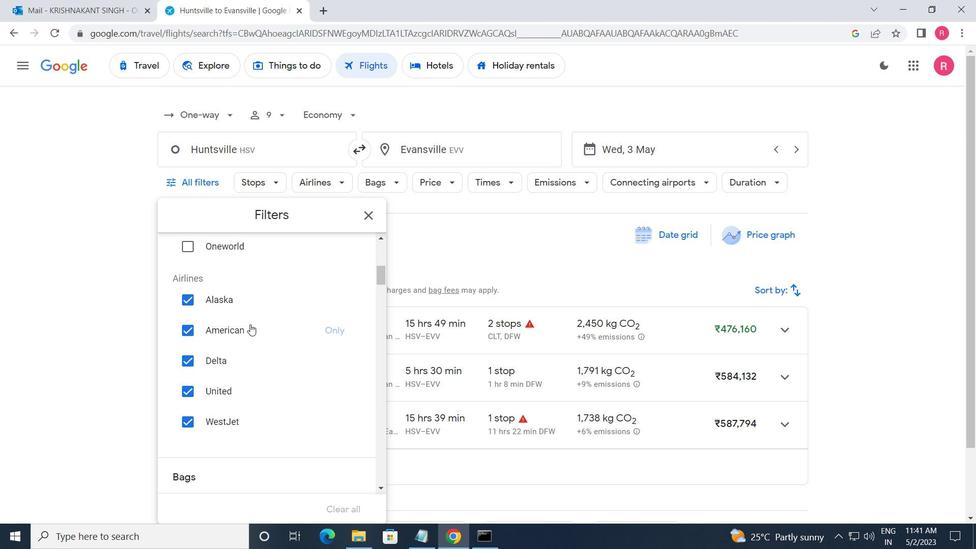 
Action: Mouse scrolled (253, 322) with delta (0, 0)
Screenshot: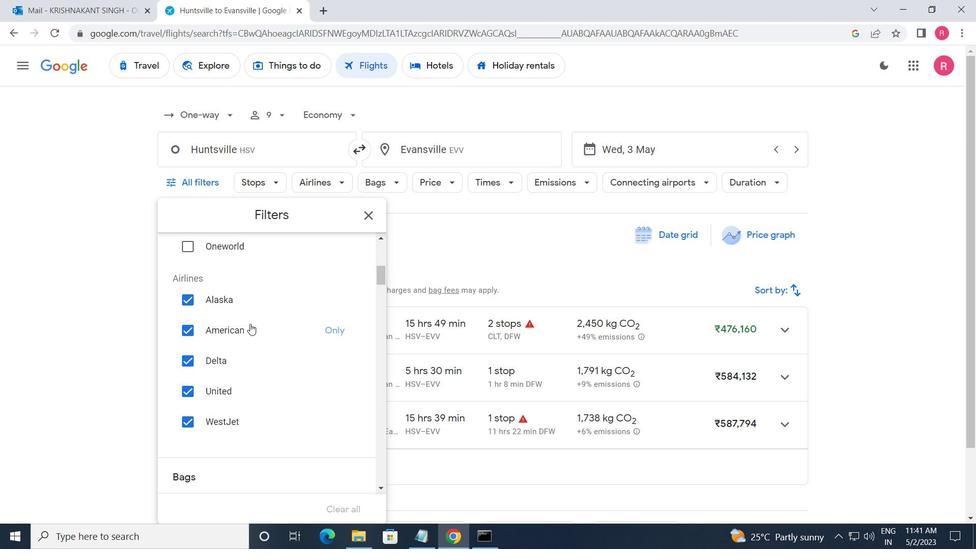 
Action: Mouse scrolled (253, 322) with delta (0, 0)
Screenshot: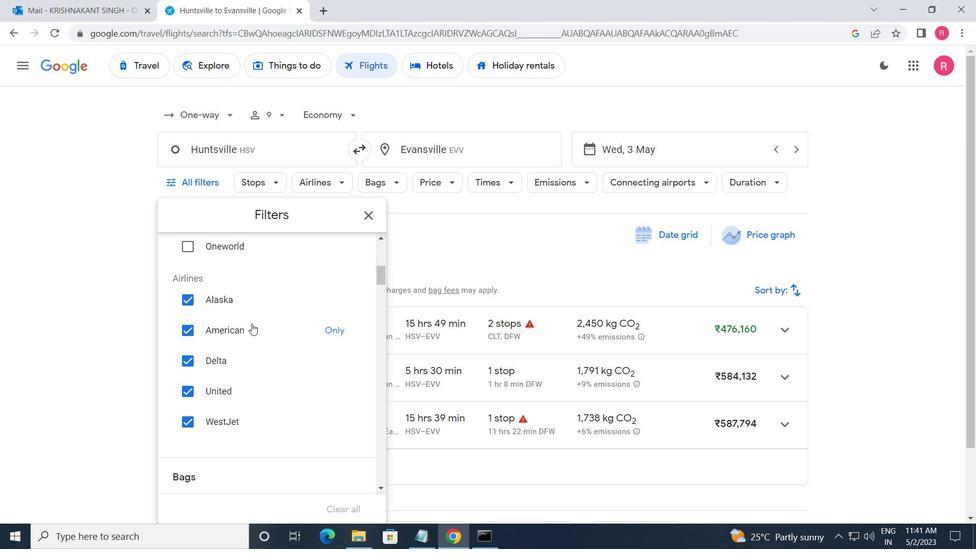 
Action: Mouse scrolled (253, 322) with delta (0, 0)
Screenshot: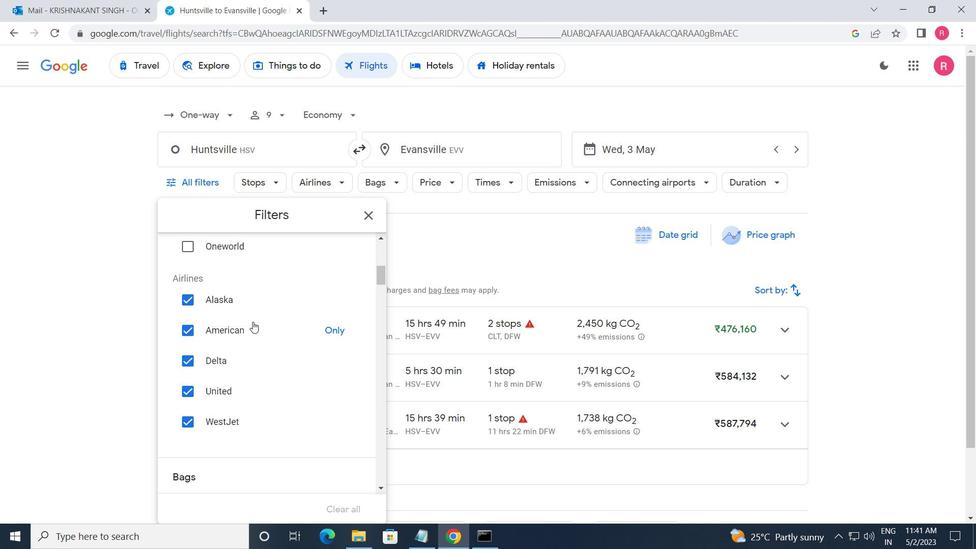 
Action: Mouse moved to (351, 332)
Screenshot: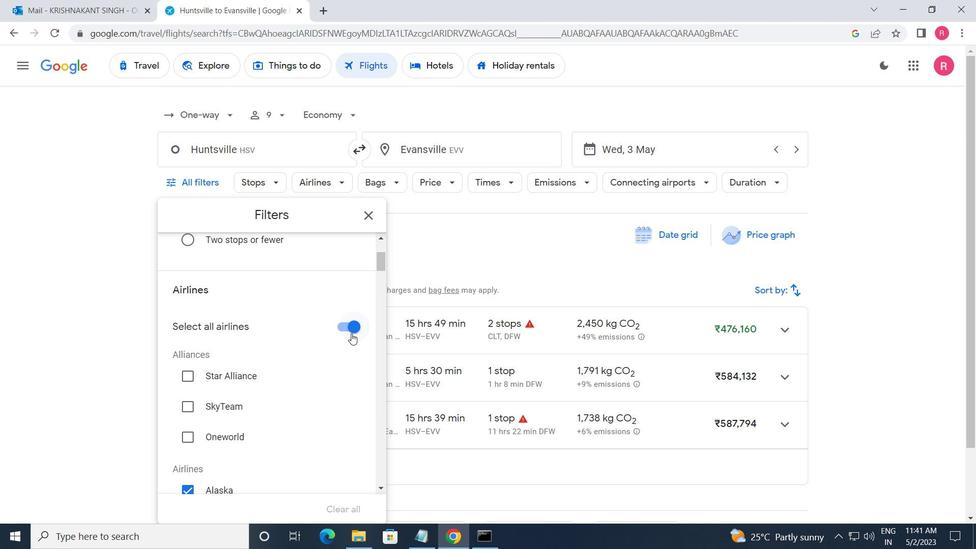 
Action: Mouse pressed left at (351, 332)
Screenshot: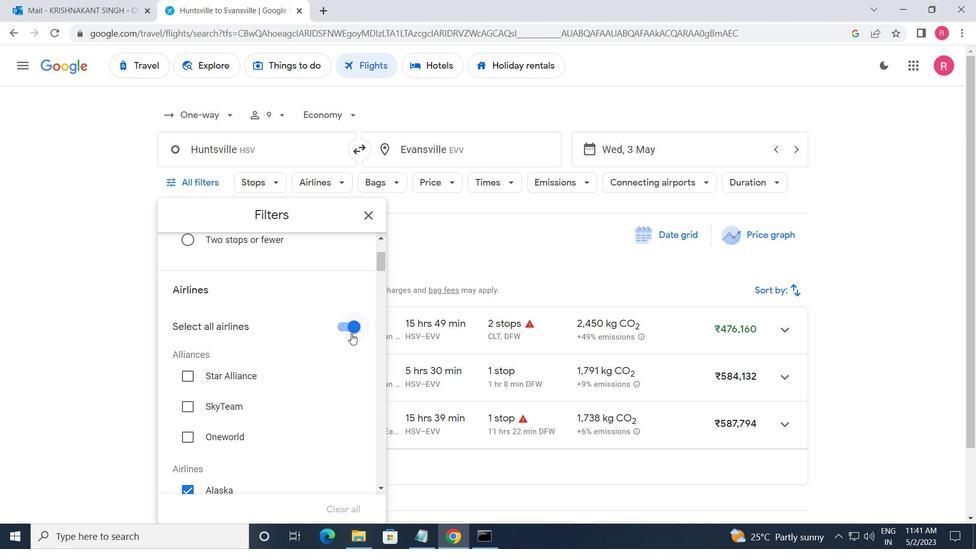
Action: Mouse moved to (330, 368)
Screenshot: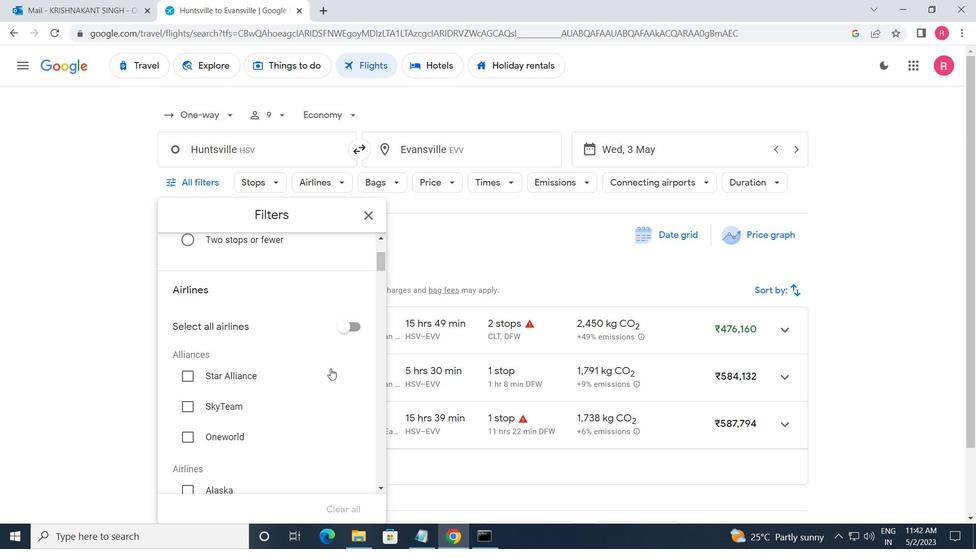 
Action: Mouse scrolled (330, 368) with delta (0, 0)
Screenshot: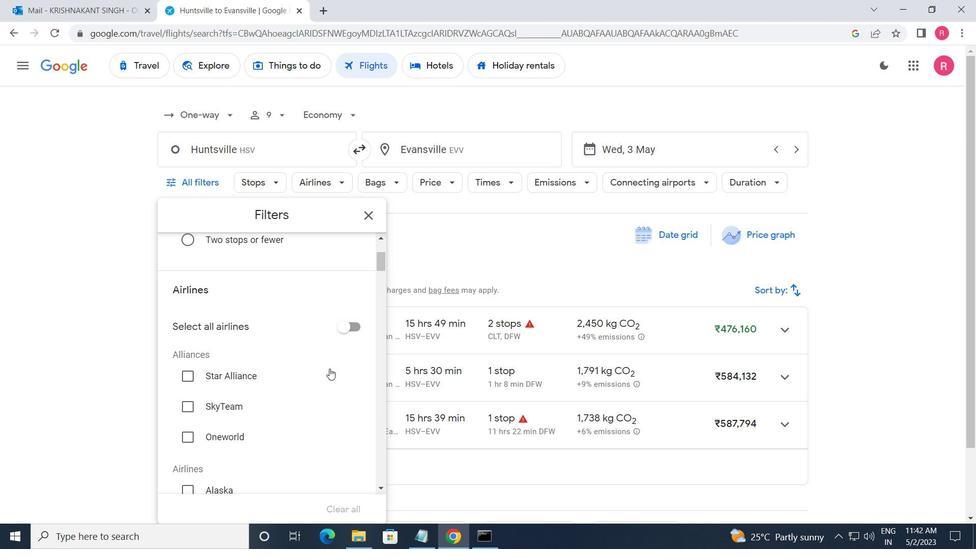 
Action: Mouse scrolled (330, 368) with delta (0, 0)
Screenshot: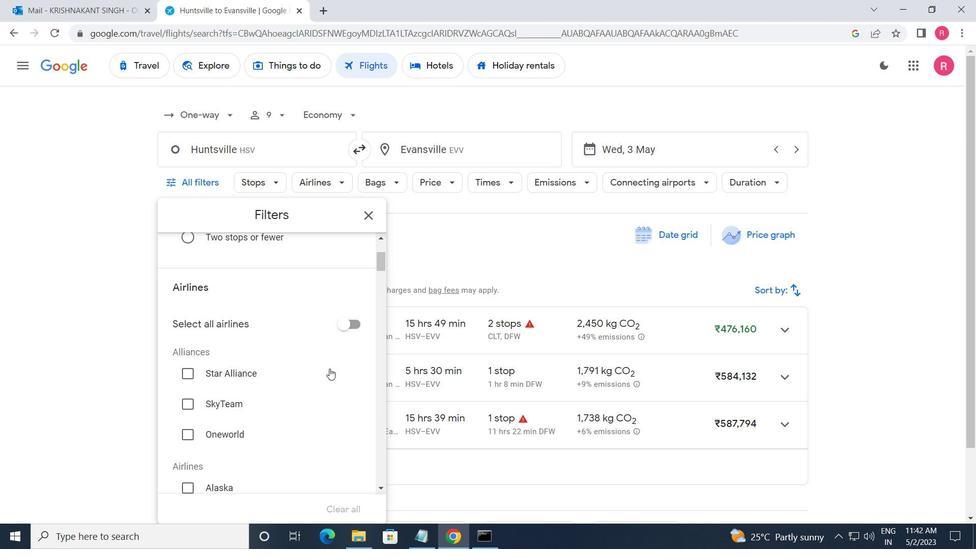 
Action: Mouse scrolled (330, 368) with delta (0, 0)
Screenshot: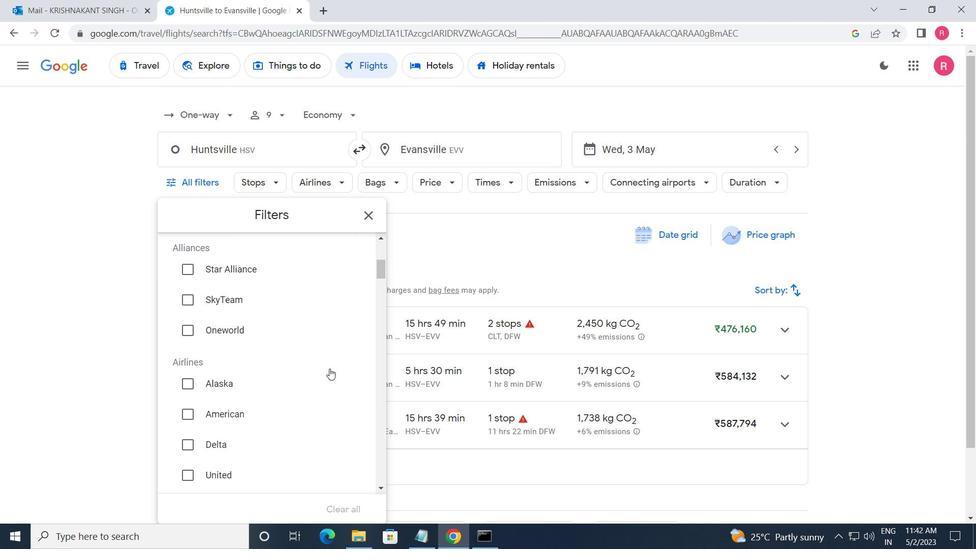 
Action: Mouse moved to (329, 368)
Screenshot: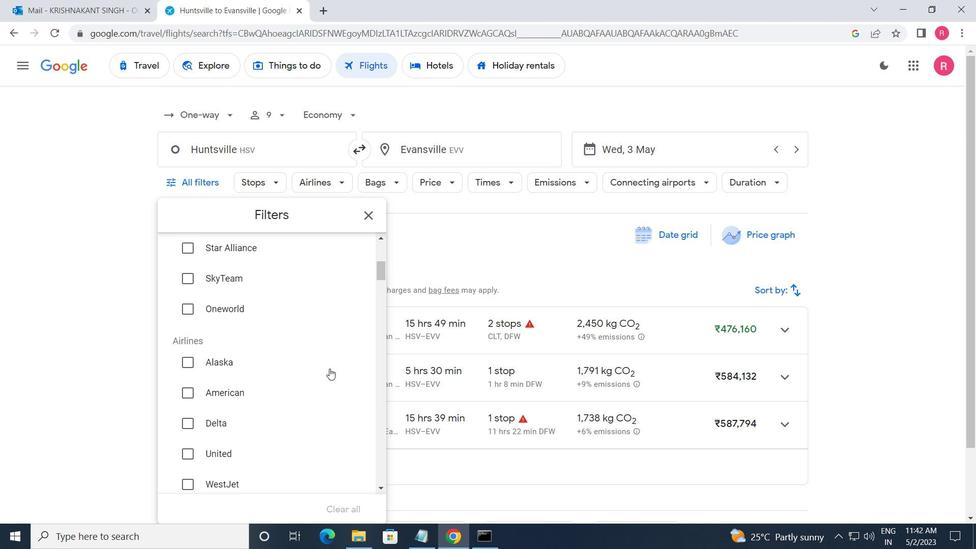 
Action: Mouse scrolled (329, 367) with delta (0, 0)
Screenshot: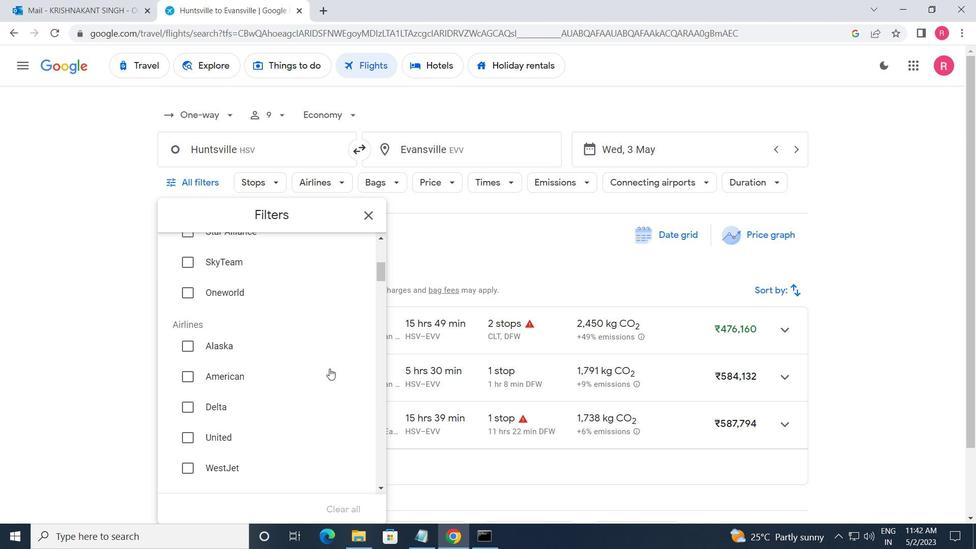 
Action: Mouse scrolled (329, 367) with delta (0, 0)
Screenshot: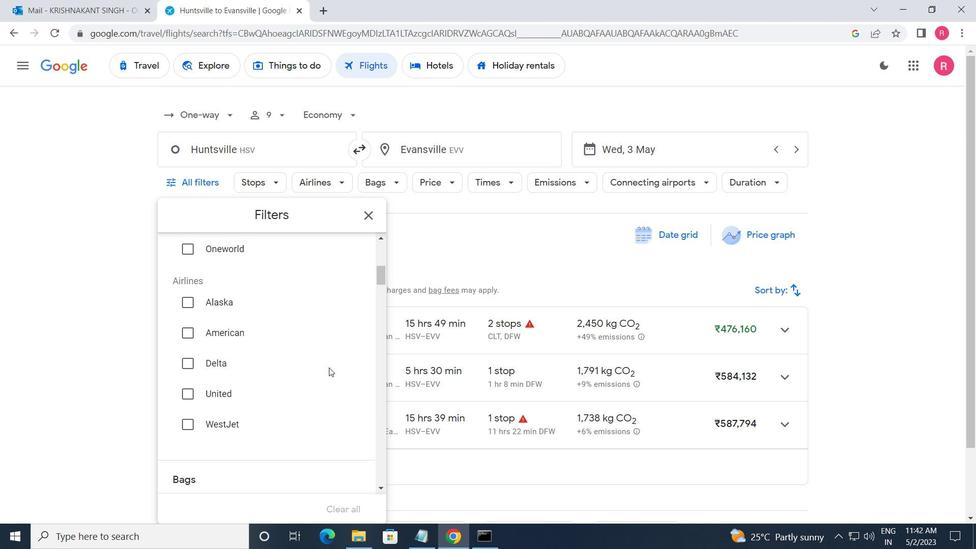
Action: Mouse moved to (329, 368)
Screenshot: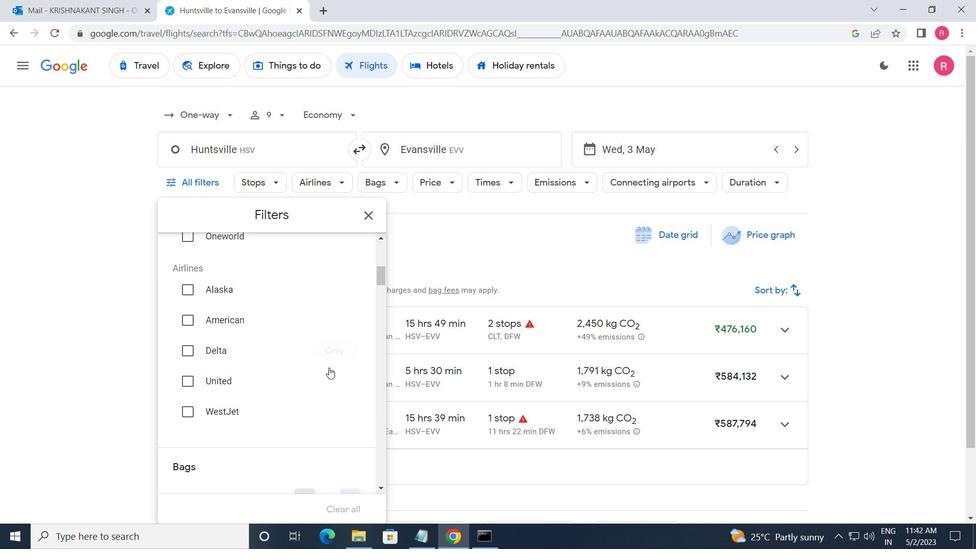 
Action: Mouse scrolled (329, 367) with delta (0, 0)
Screenshot: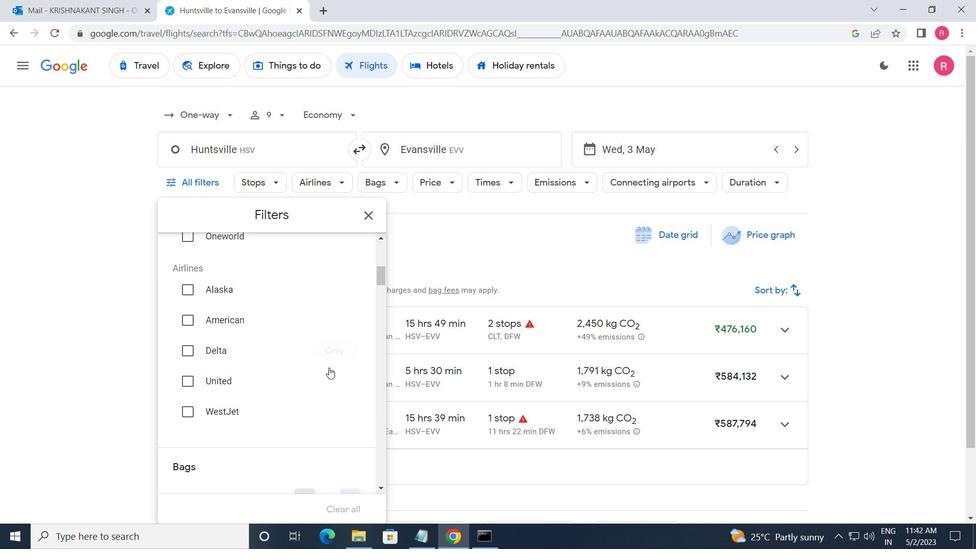 
Action: Mouse moved to (351, 350)
Screenshot: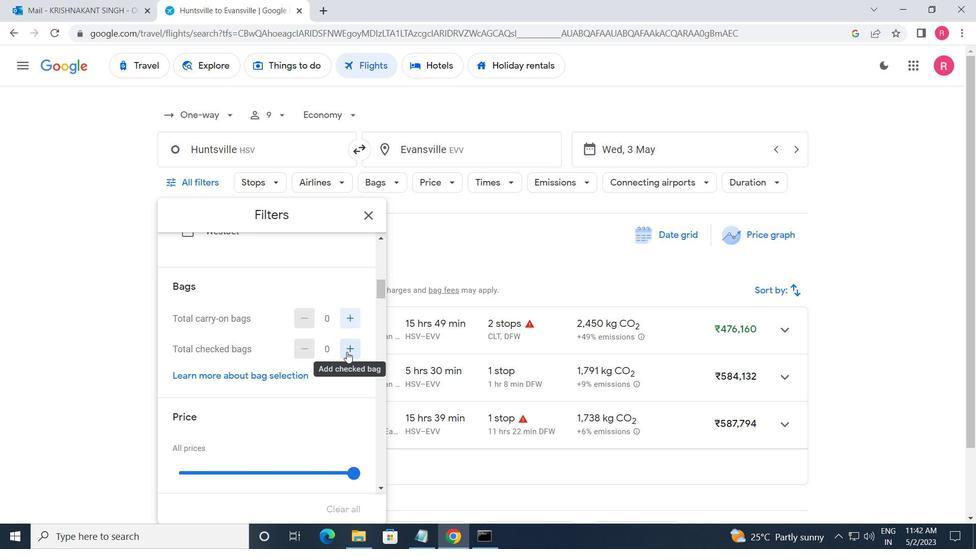 
Action: Mouse pressed left at (351, 350)
Screenshot: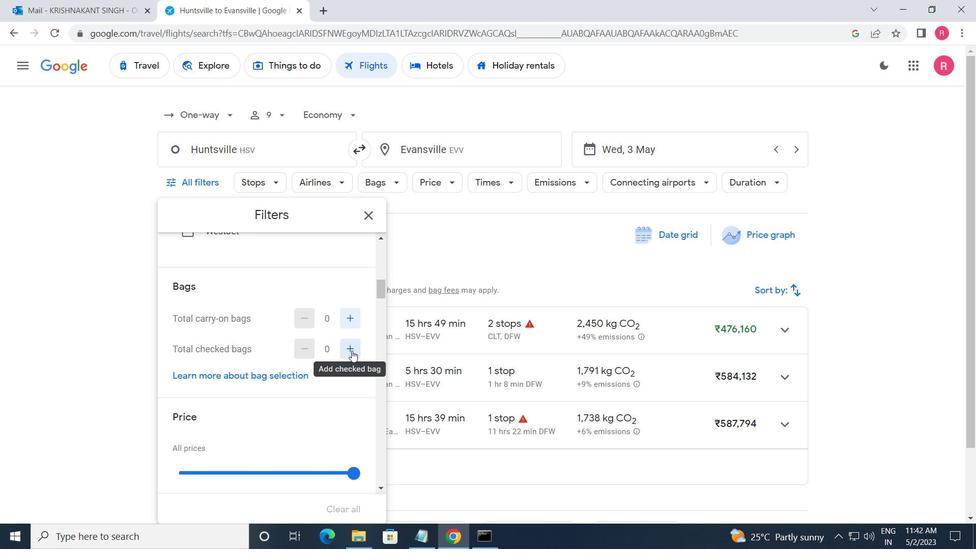 
Action: Mouse pressed left at (351, 350)
Screenshot: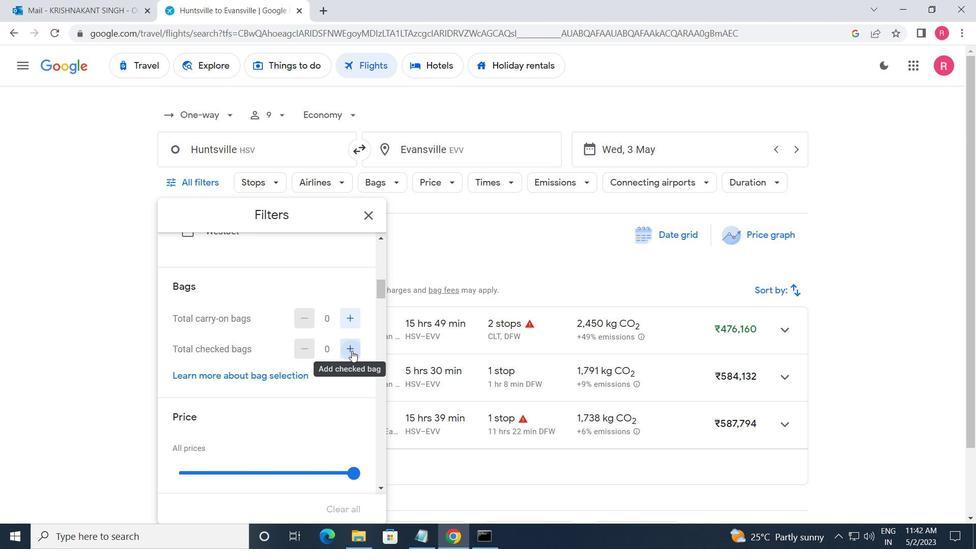
Action: Mouse moved to (340, 365)
Screenshot: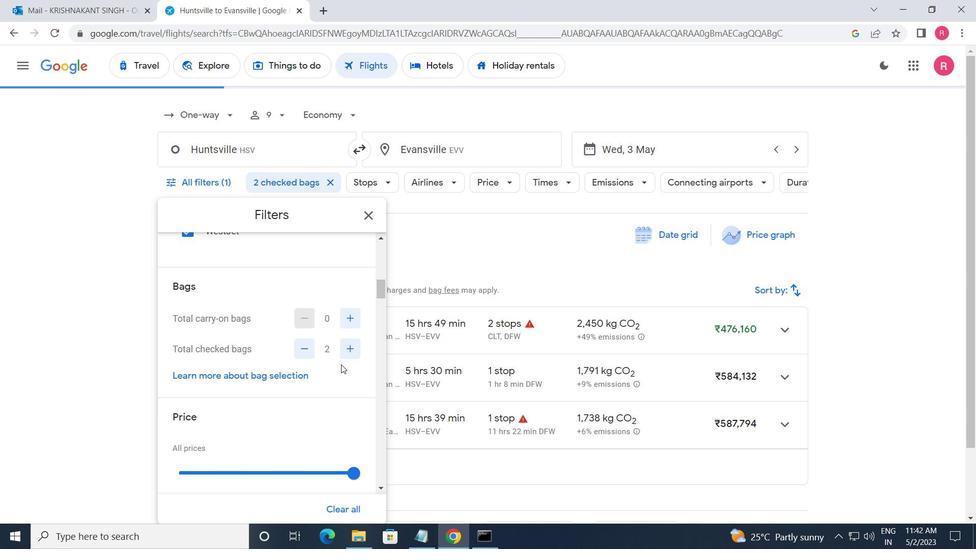 
Action: Mouse scrolled (340, 364) with delta (0, 0)
Screenshot: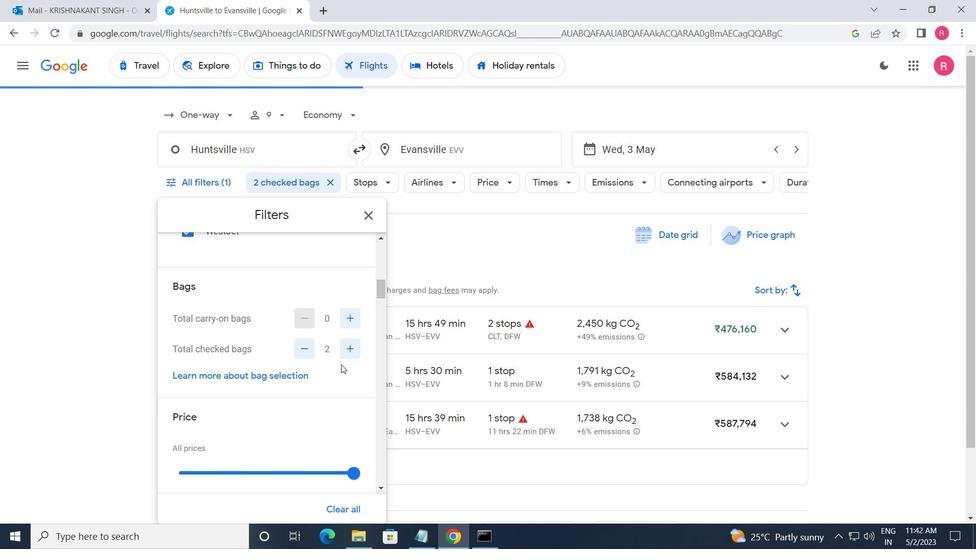 
Action: Mouse moved to (354, 400)
Screenshot: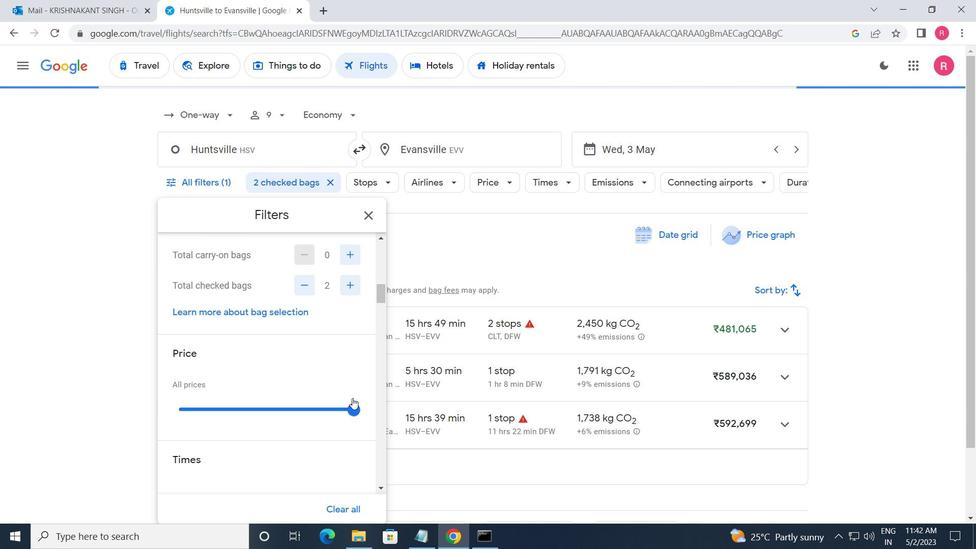 
Action: Mouse pressed left at (354, 400)
Screenshot: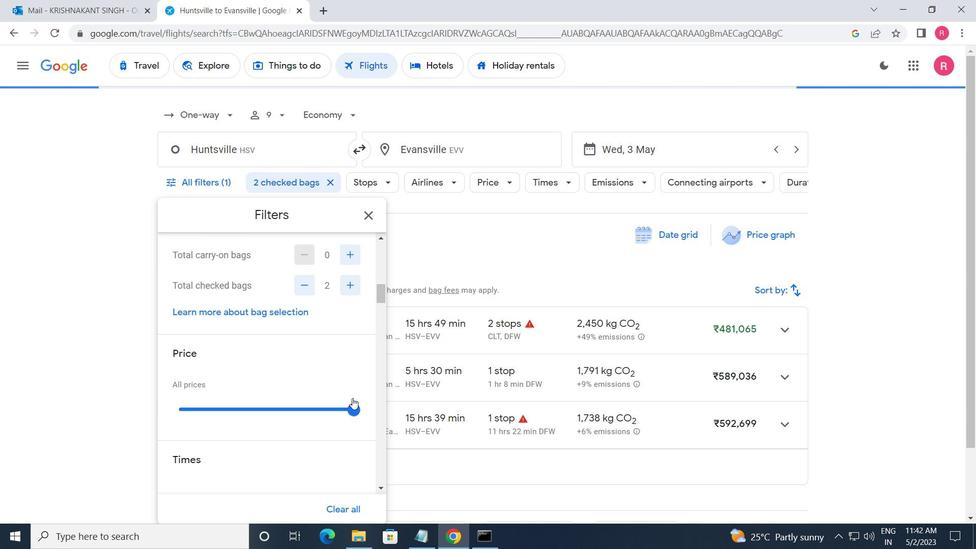 
Action: Mouse moved to (223, 390)
Screenshot: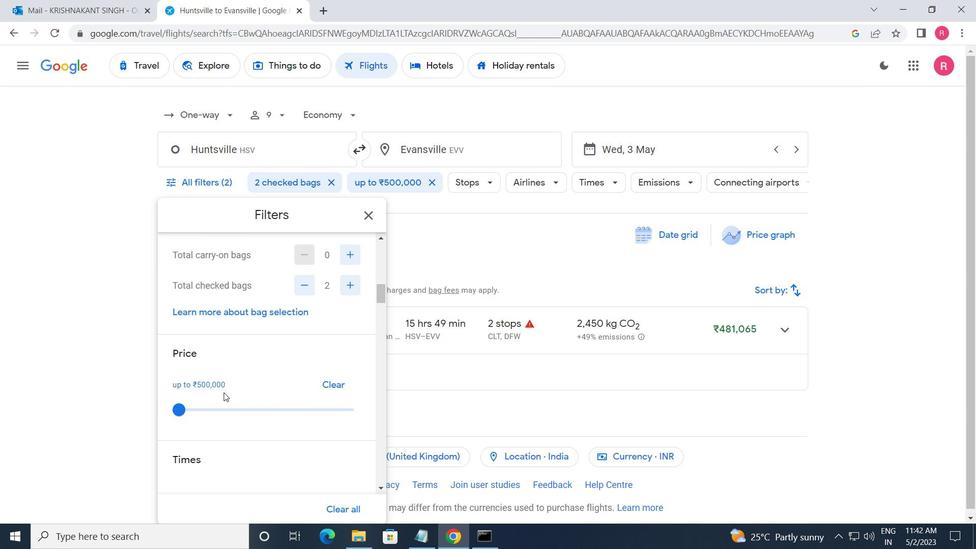 
Action: Mouse scrolled (223, 389) with delta (0, 0)
Screenshot: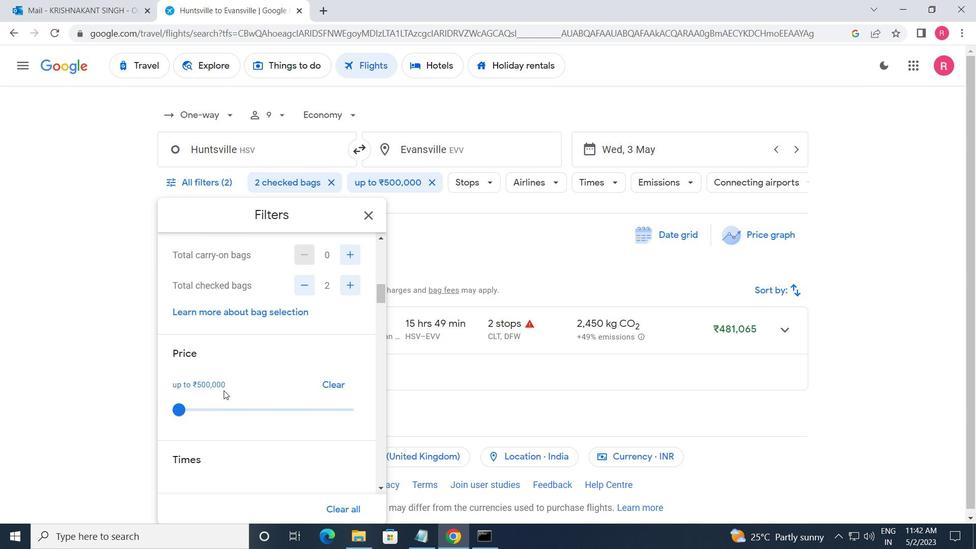
Action: Mouse scrolled (223, 389) with delta (0, 0)
Screenshot: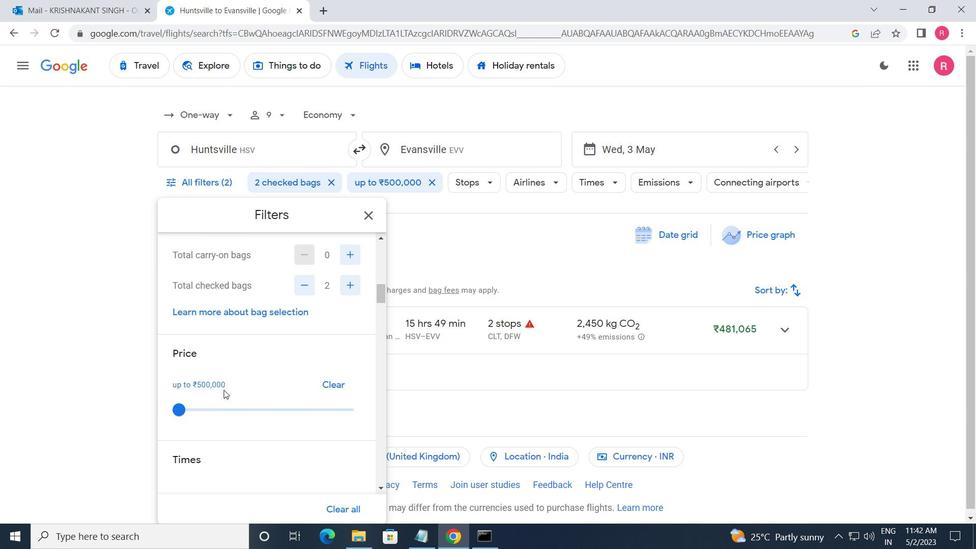 
Action: Mouse moved to (223, 388)
Screenshot: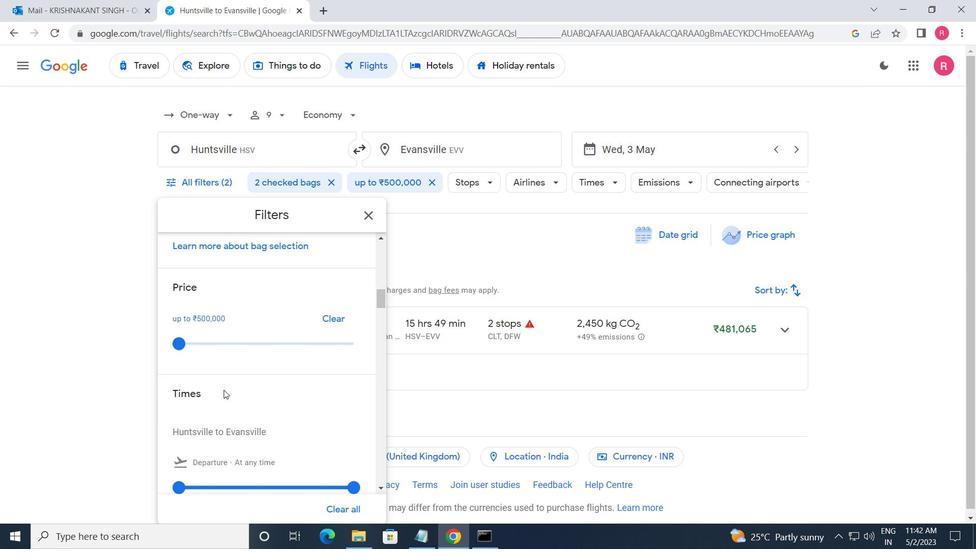 
Action: Mouse scrolled (223, 387) with delta (0, 0)
Screenshot: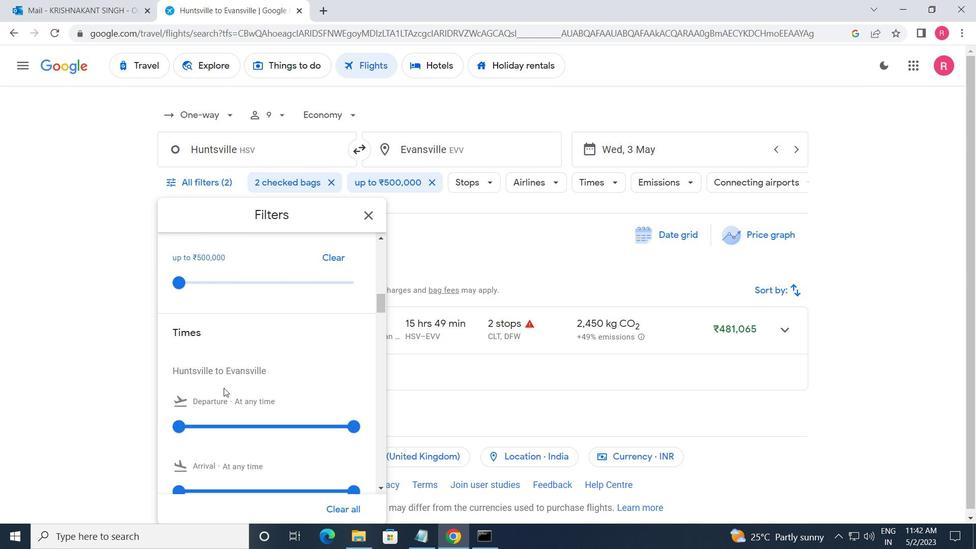 
Action: Mouse scrolled (223, 387) with delta (0, 0)
Screenshot: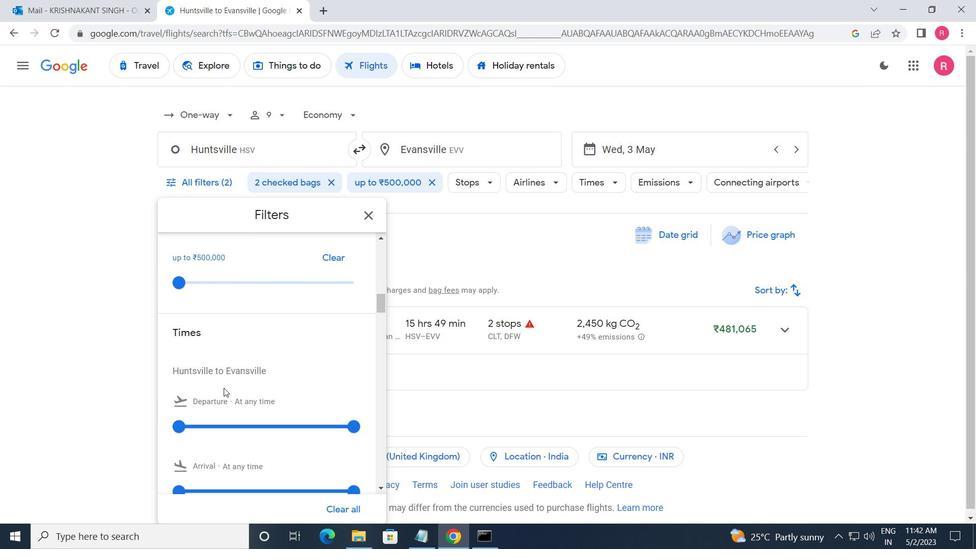 
Action: Mouse moved to (173, 293)
Screenshot: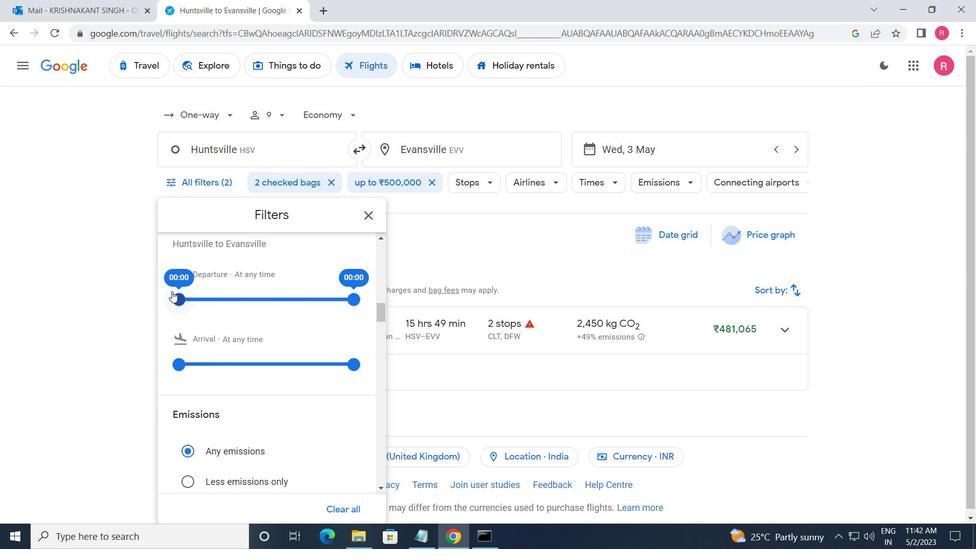 
Action: Mouse pressed left at (173, 293)
Screenshot: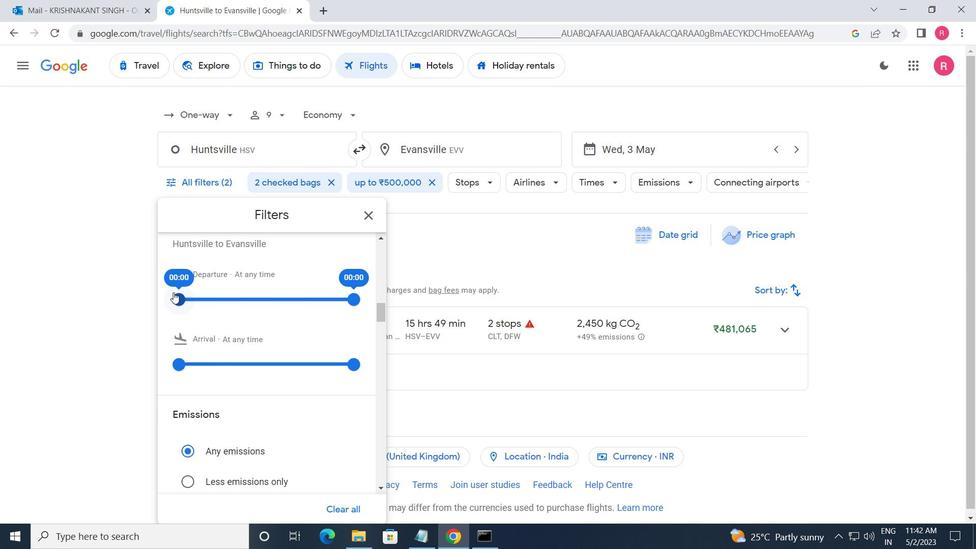 
Action: Mouse moved to (347, 300)
Screenshot: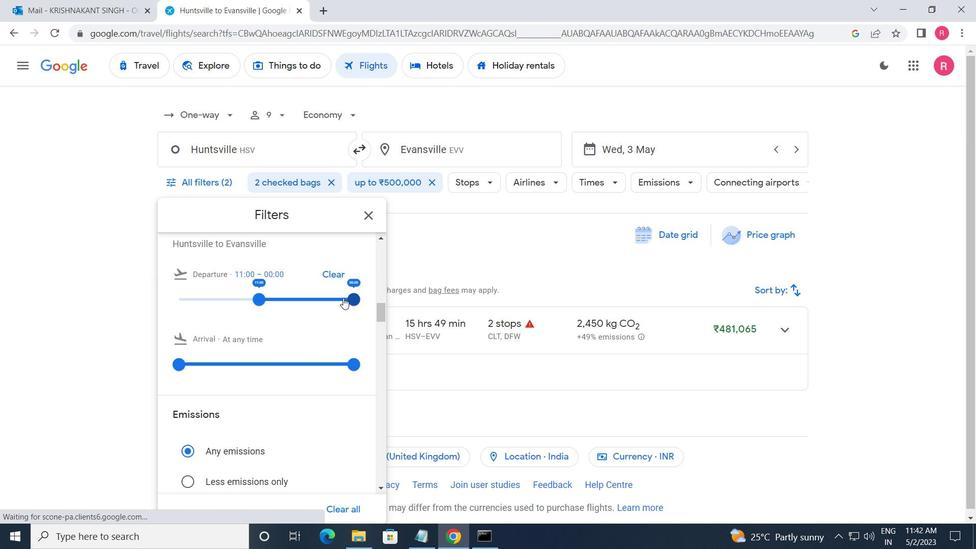 
Action: Mouse pressed left at (347, 300)
Screenshot: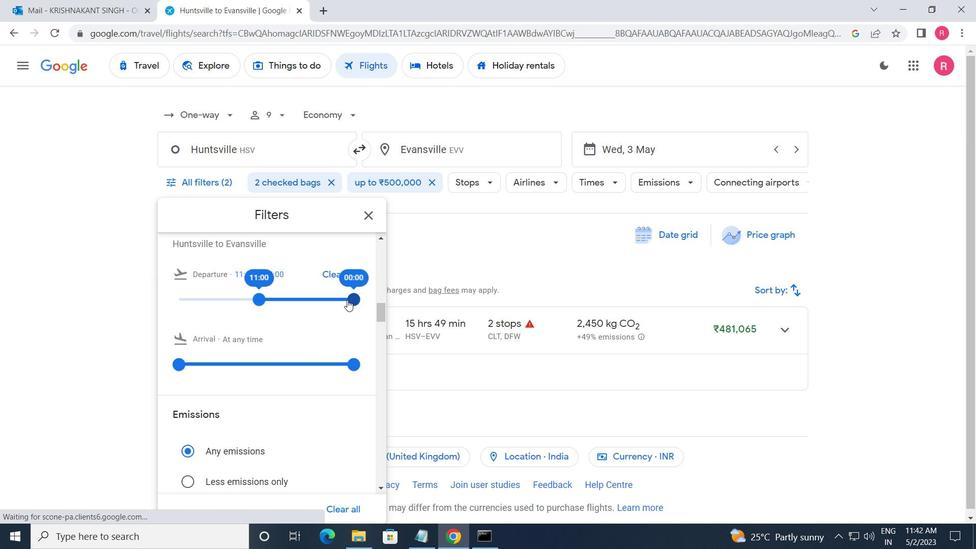 
Action: Mouse moved to (368, 218)
Screenshot: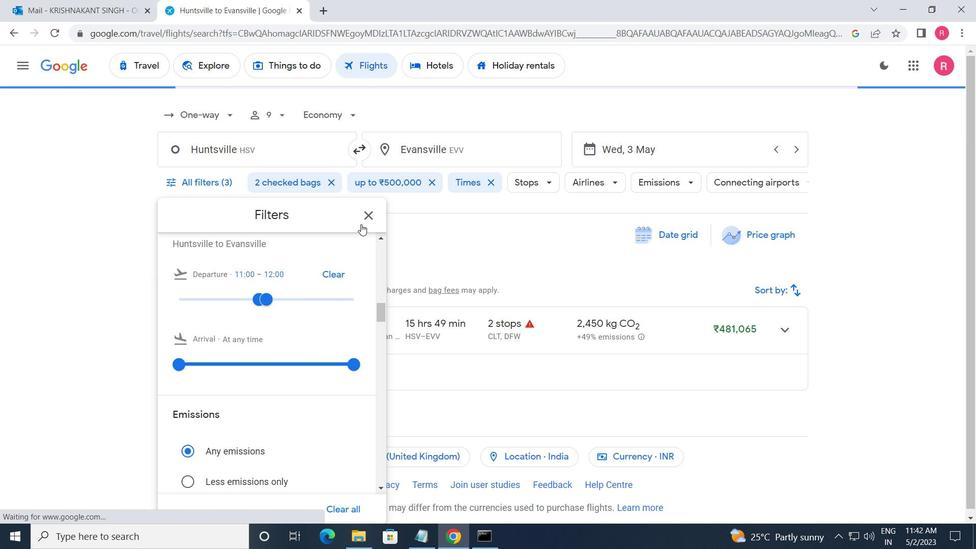 
Action: Mouse pressed left at (368, 218)
Screenshot: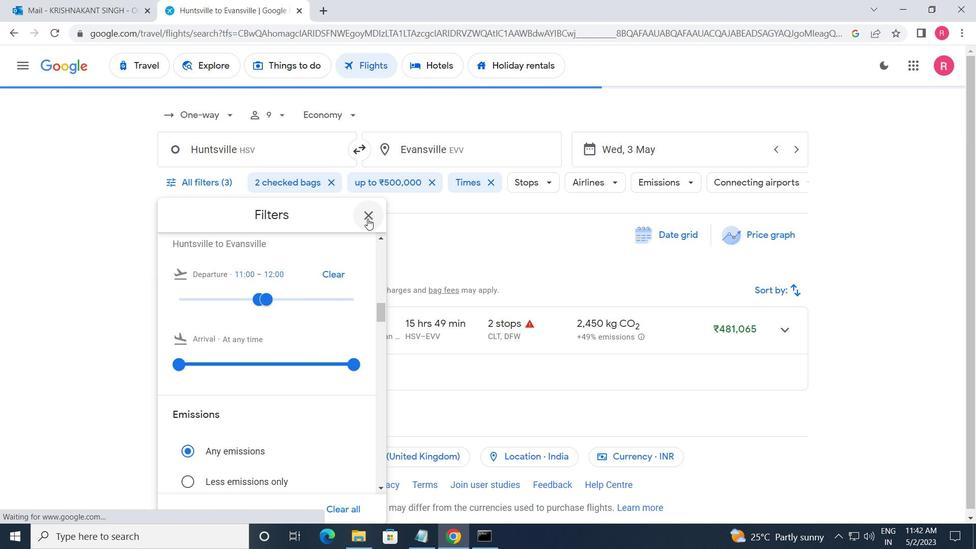 
